 Task: Create a due date automation trigger when advanced on, on the wednesday of the week a card is due add fields without custom field "Resume" set to a number greater or equal to 1 and lower than 10 at 11:00 AM.
Action: Mouse moved to (1162, 93)
Screenshot: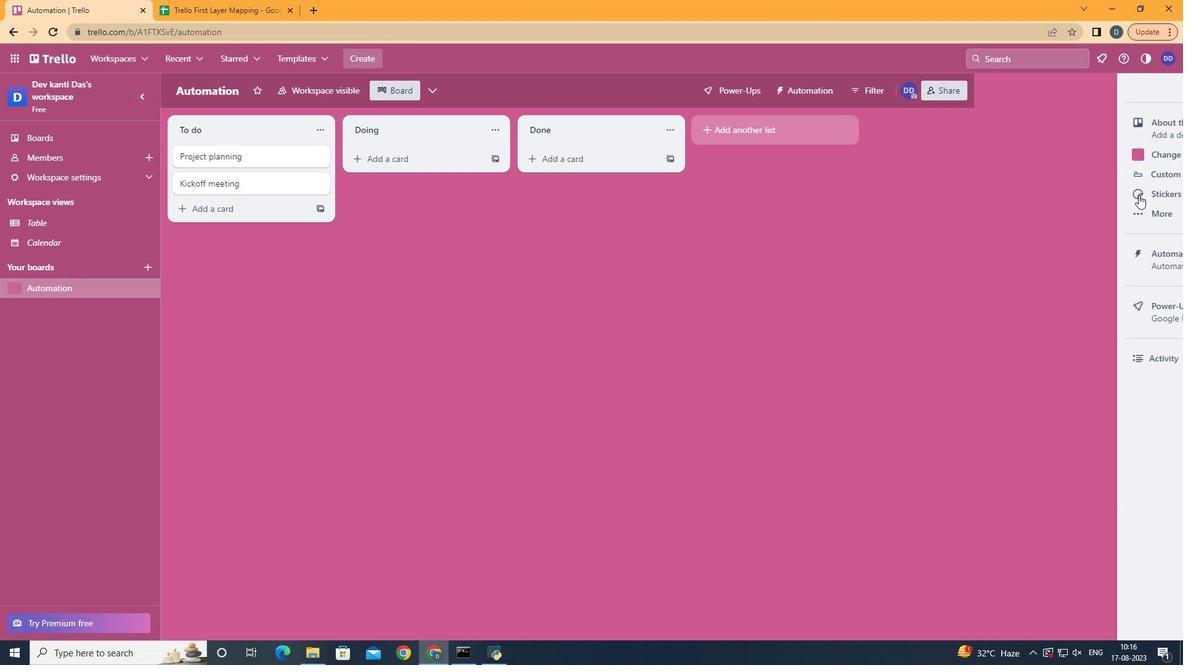 
Action: Mouse pressed left at (1162, 93)
Screenshot: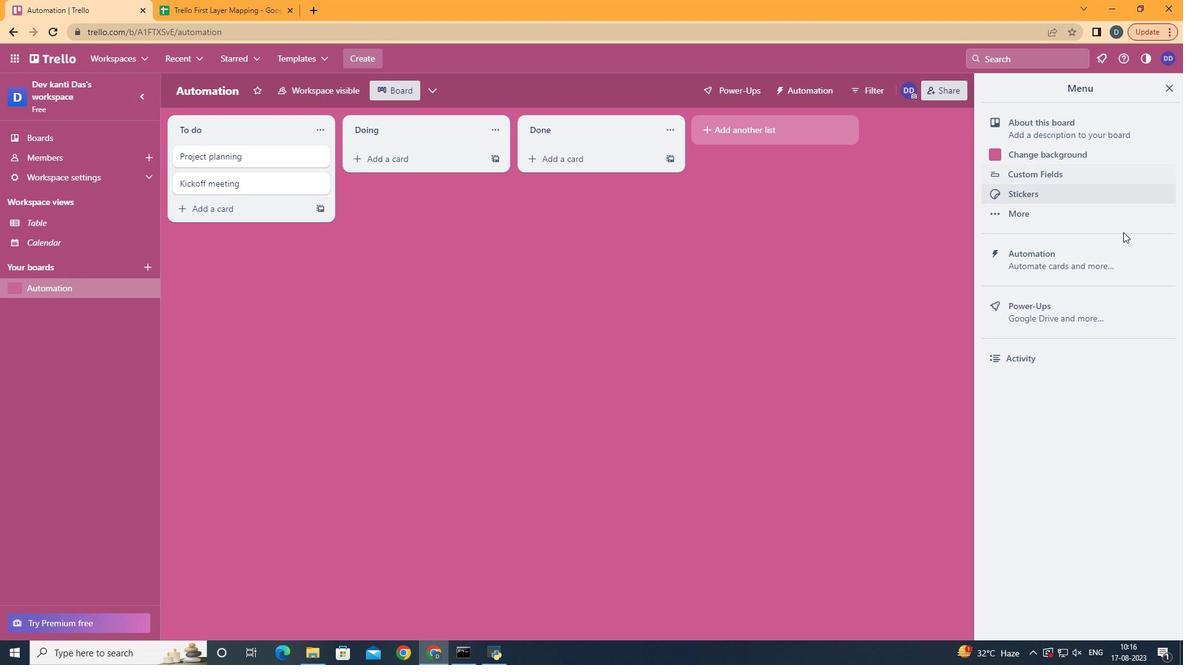 
Action: Mouse moved to (1100, 256)
Screenshot: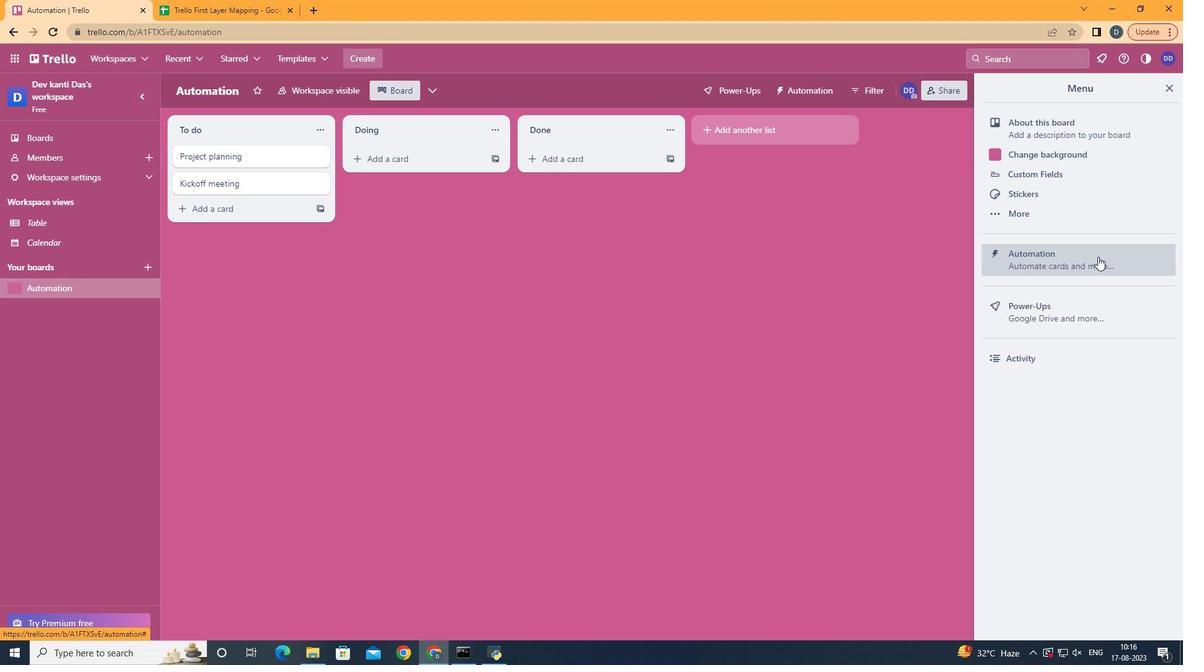 
Action: Mouse pressed left at (1100, 256)
Screenshot: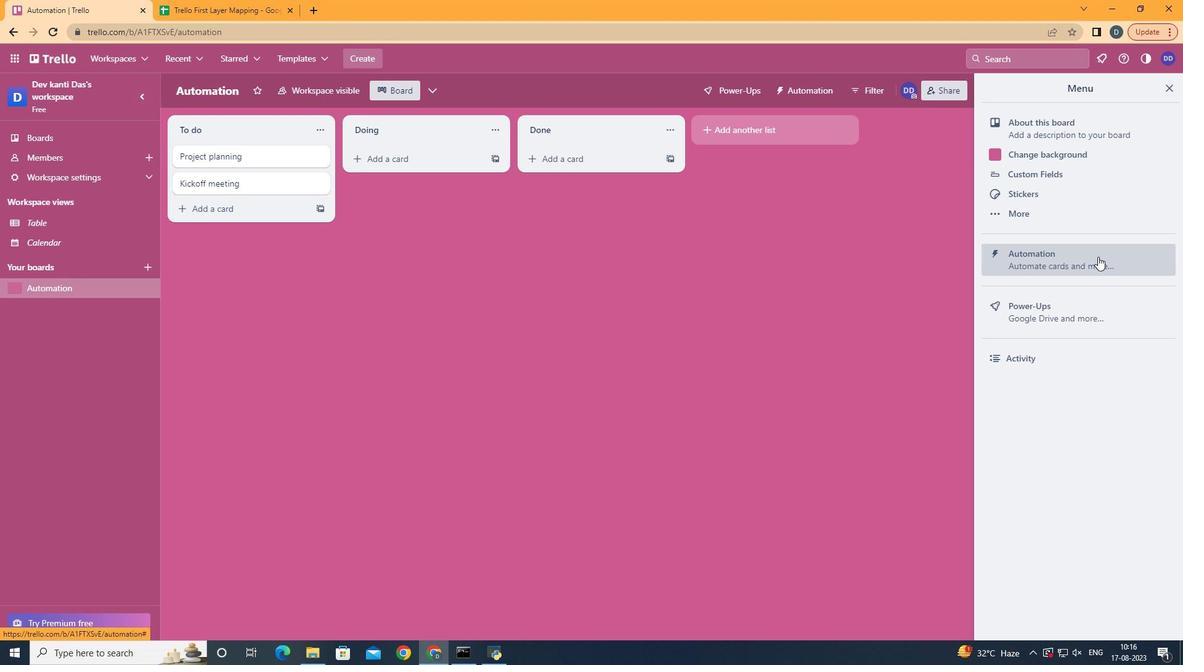 
Action: Mouse moved to (235, 253)
Screenshot: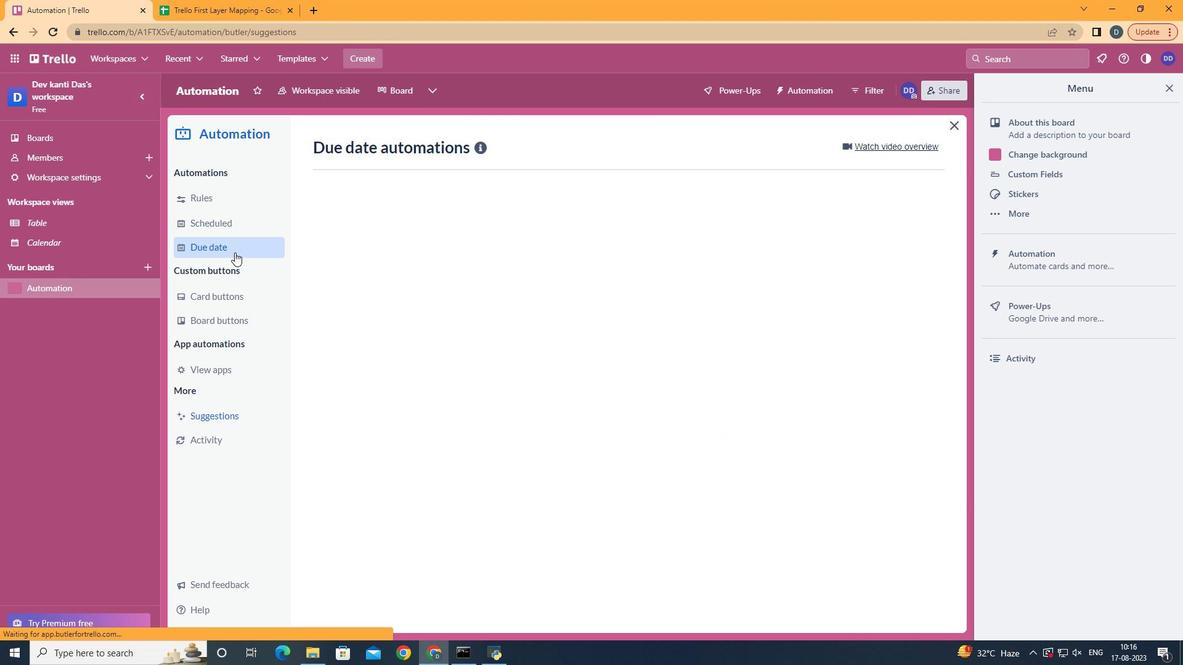 
Action: Mouse pressed left at (235, 253)
Screenshot: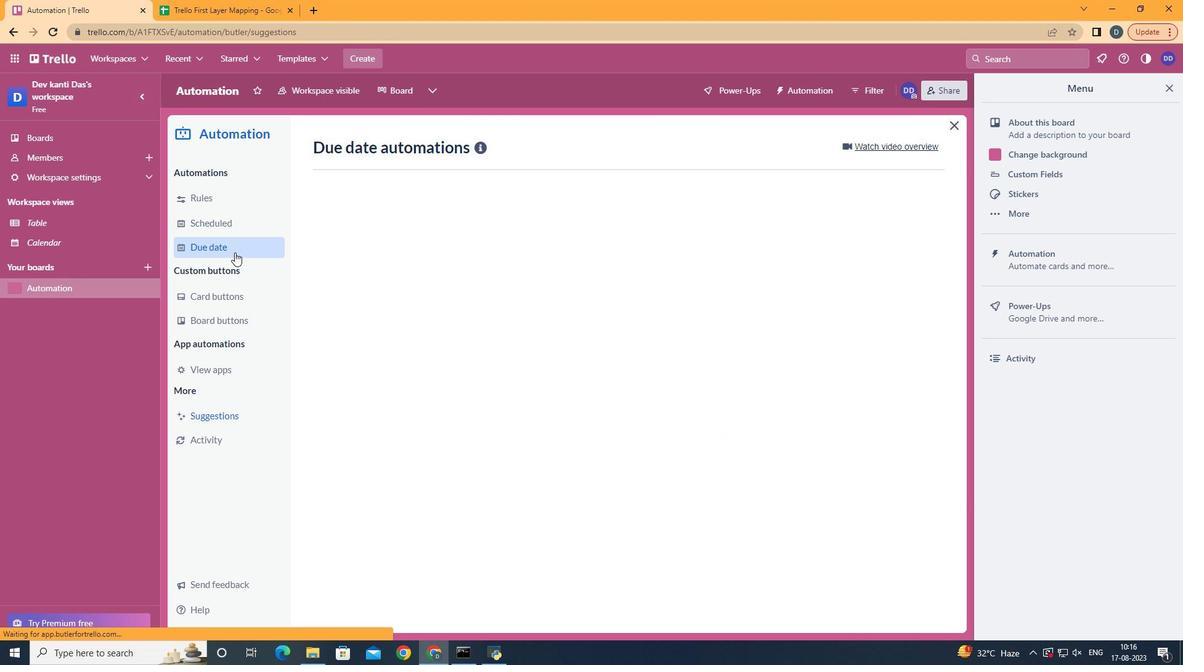 
Action: Mouse moved to (871, 145)
Screenshot: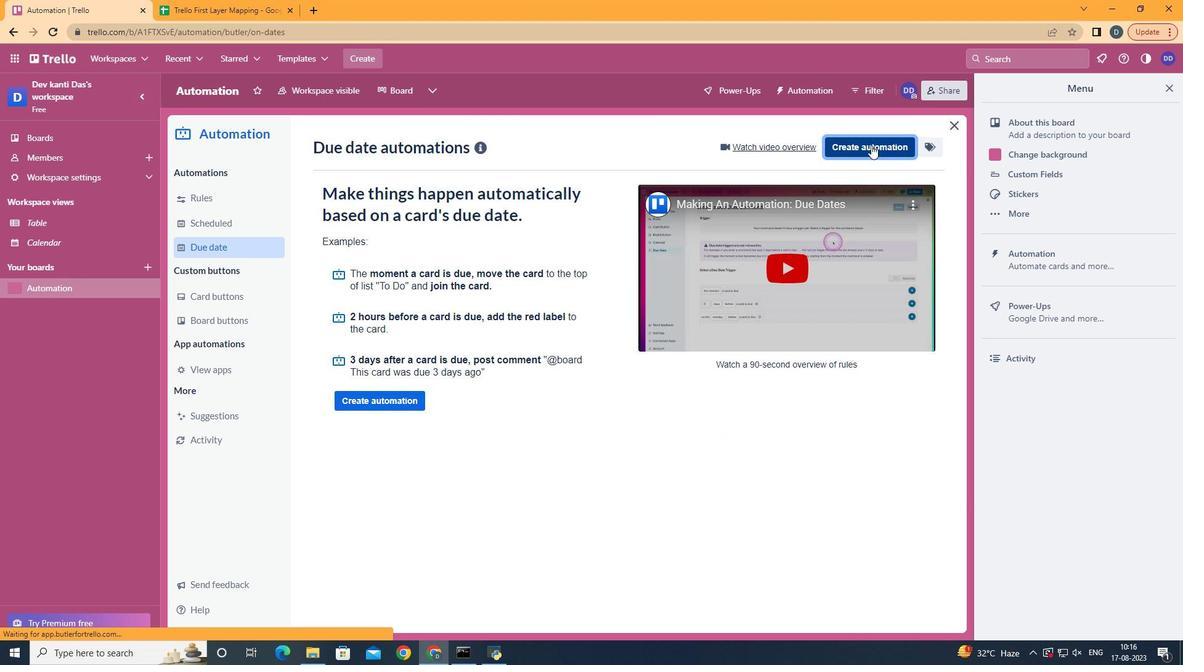
Action: Mouse pressed left at (871, 145)
Screenshot: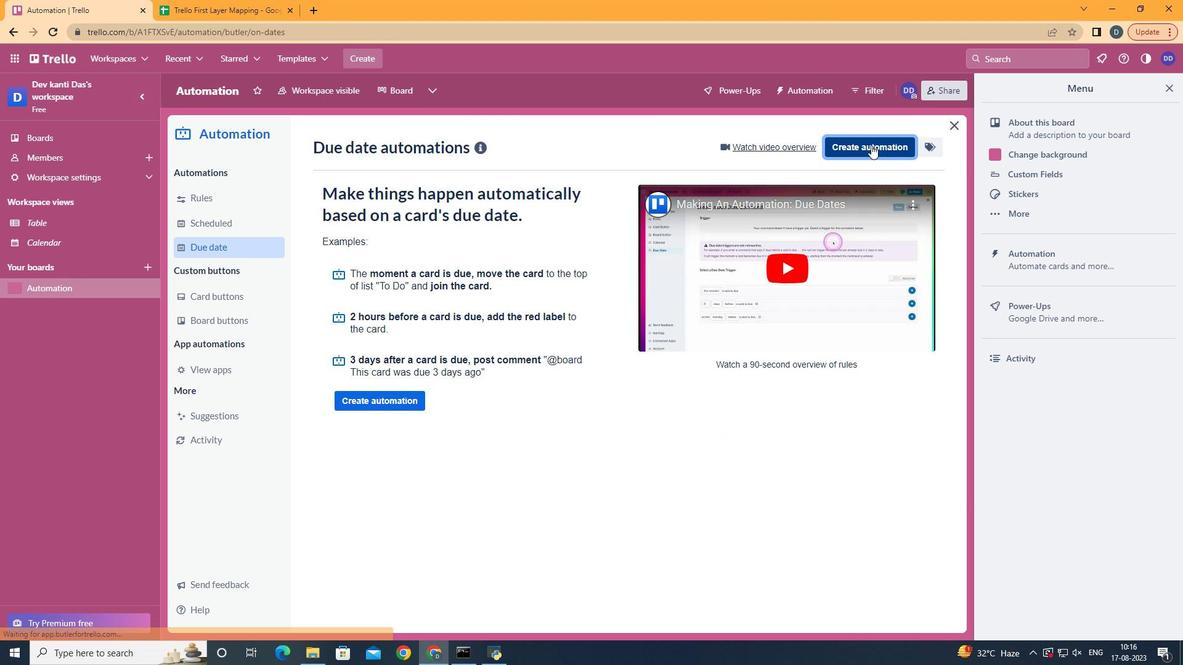 
Action: Mouse moved to (667, 266)
Screenshot: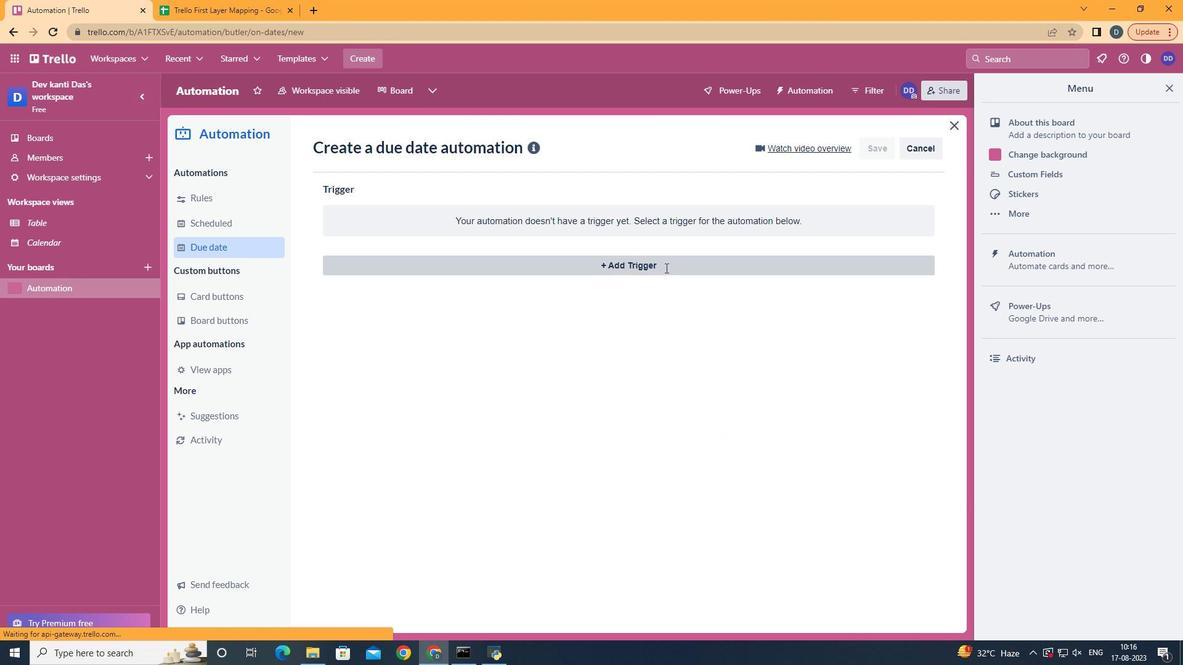 
Action: Mouse pressed left at (667, 266)
Screenshot: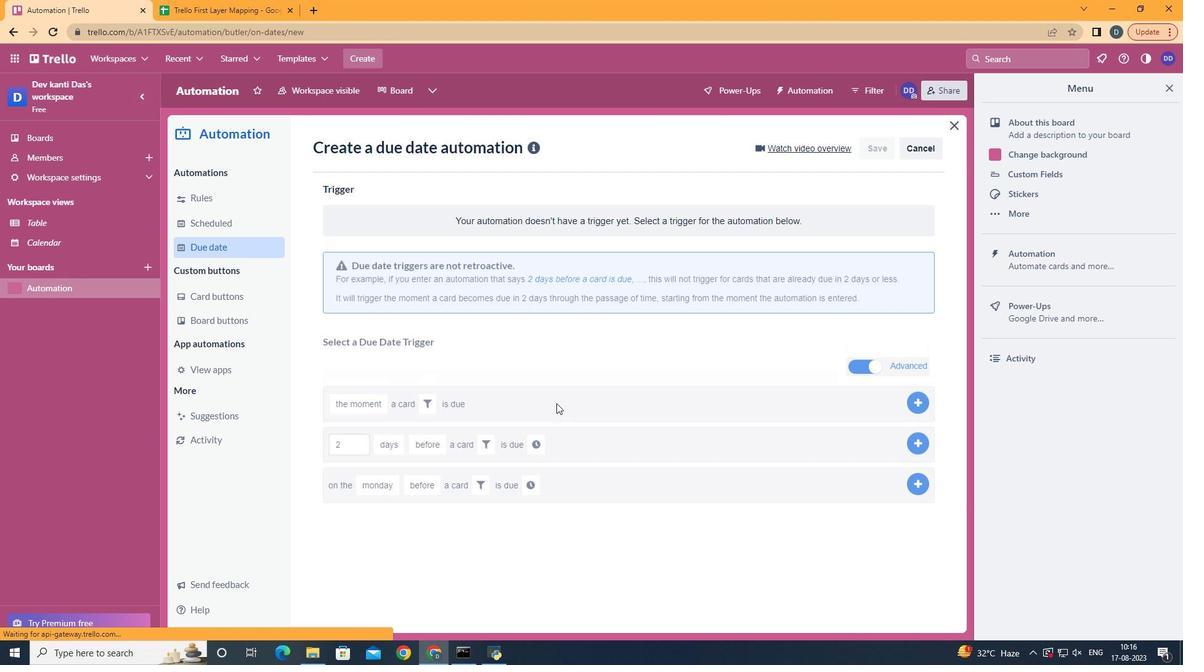 
Action: Mouse moved to (407, 368)
Screenshot: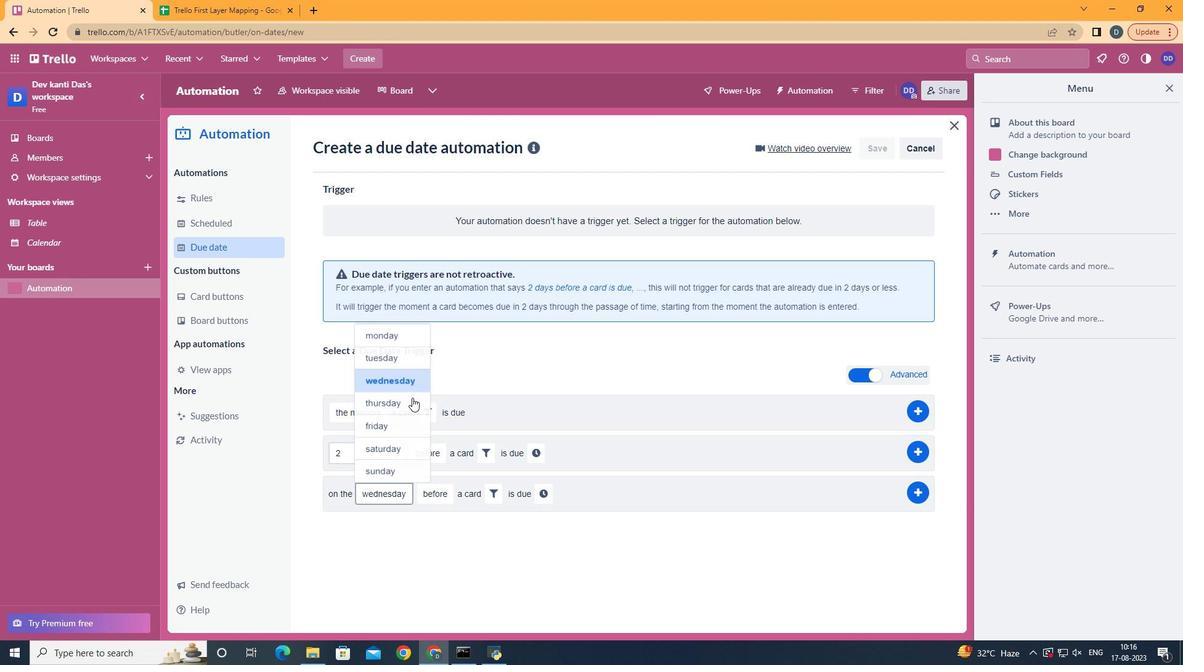 
Action: Mouse pressed left at (407, 368)
Screenshot: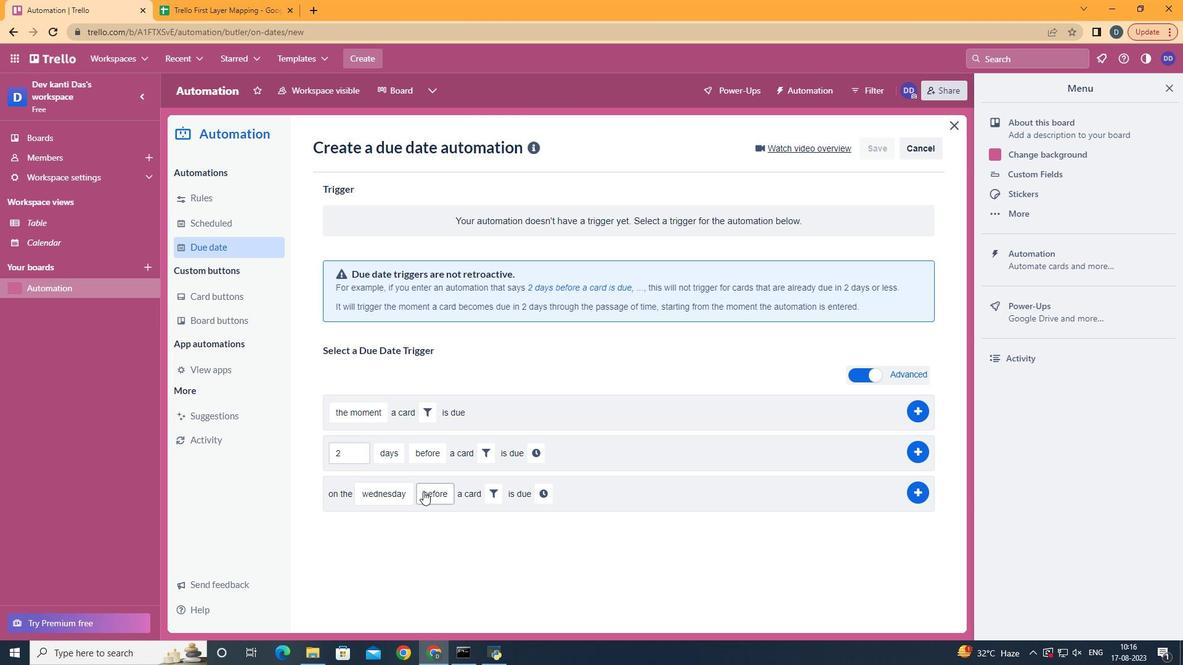 
Action: Mouse moved to (442, 565)
Screenshot: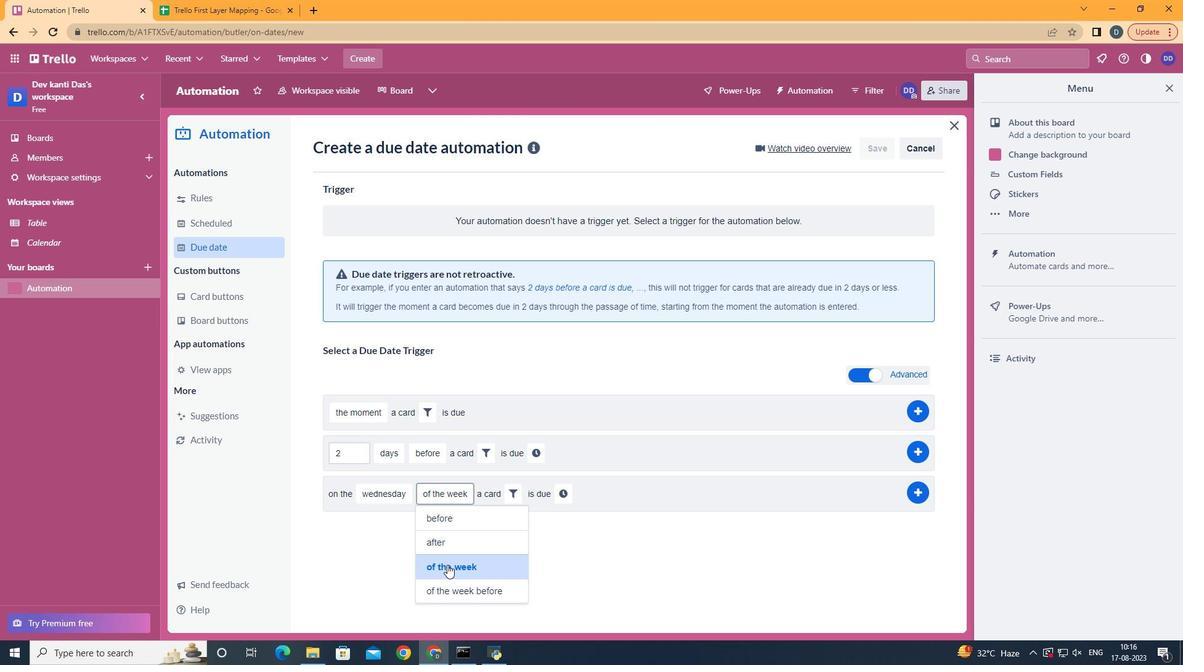 
Action: Mouse pressed left at (442, 565)
Screenshot: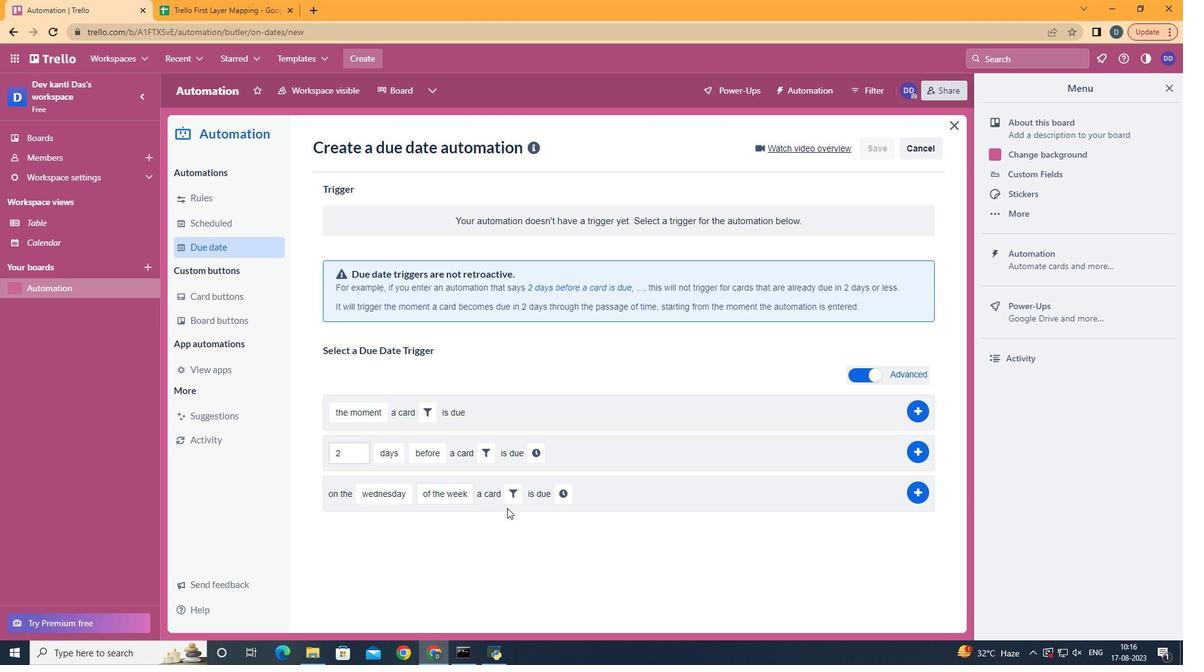 
Action: Mouse moved to (513, 496)
Screenshot: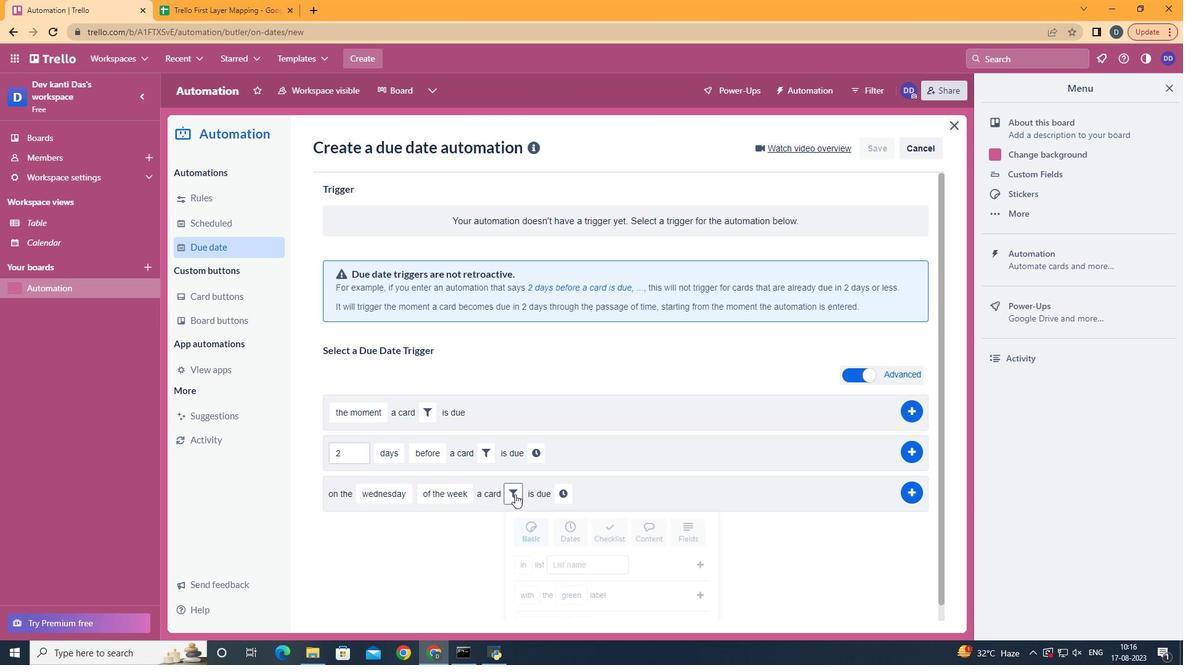 
Action: Mouse pressed left at (513, 496)
Screenshot: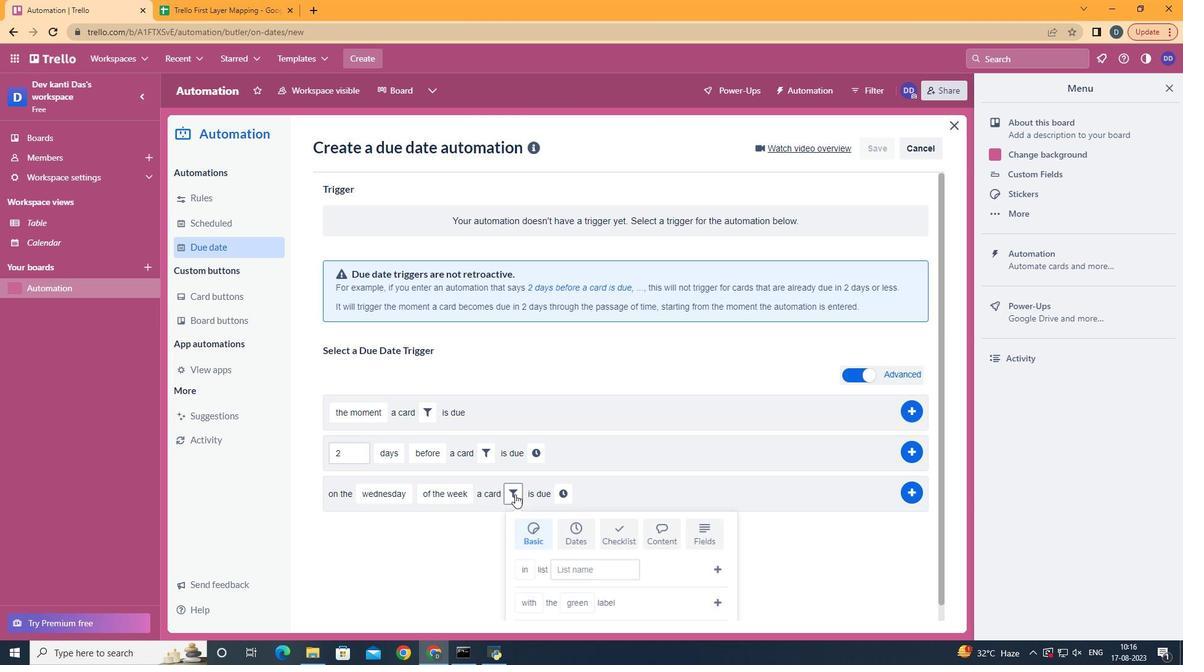 
Action: Mouse moved to (716, 529)
Screenshot: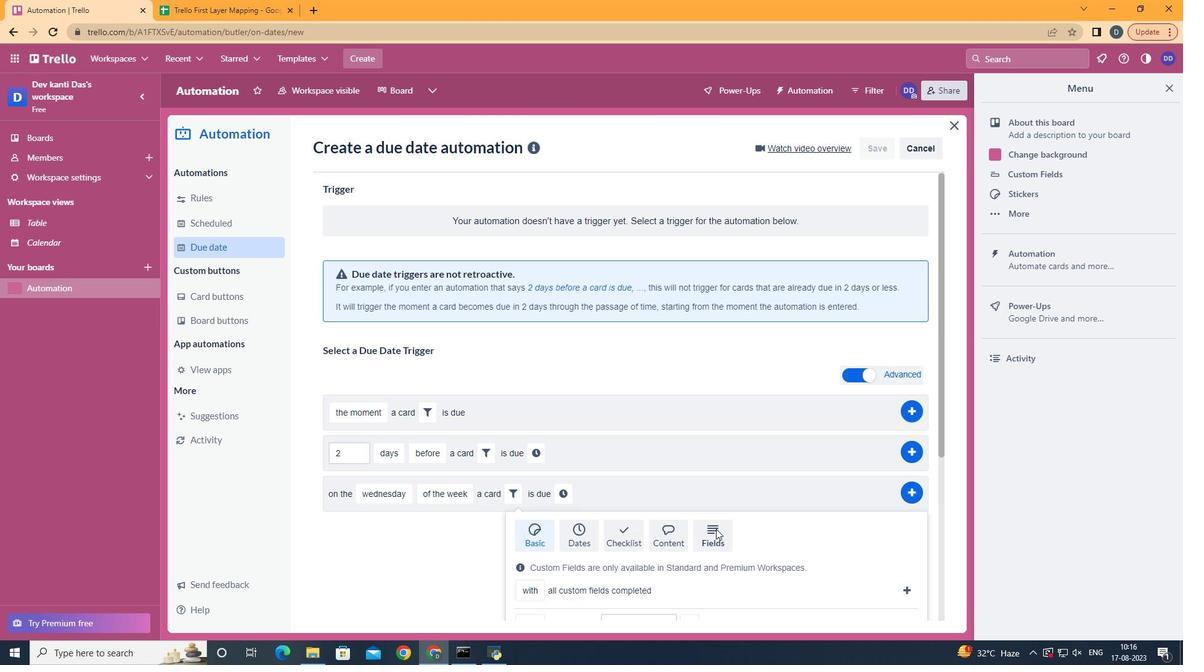 
Action: Mouse pressed left at (716, 529)
Screenshot: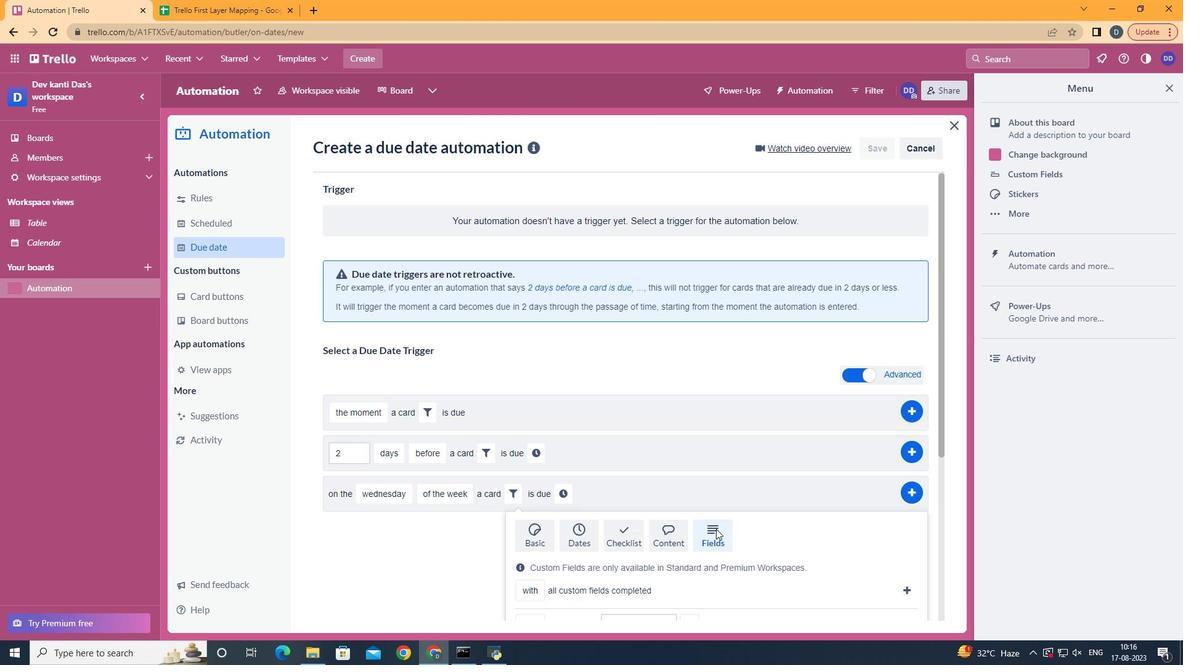 
Action: Mouse moved to (716, 529)
Screenshot: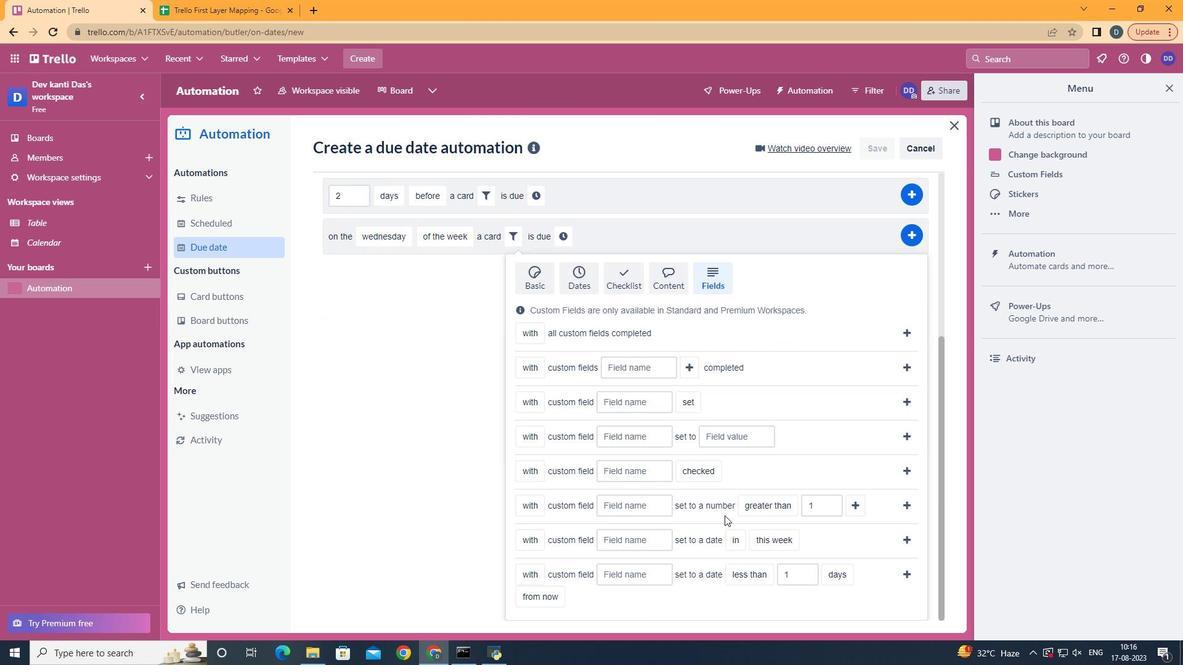 
Action: Mouse scrolled (716, 528) with delta (0, 0)
Screenshot: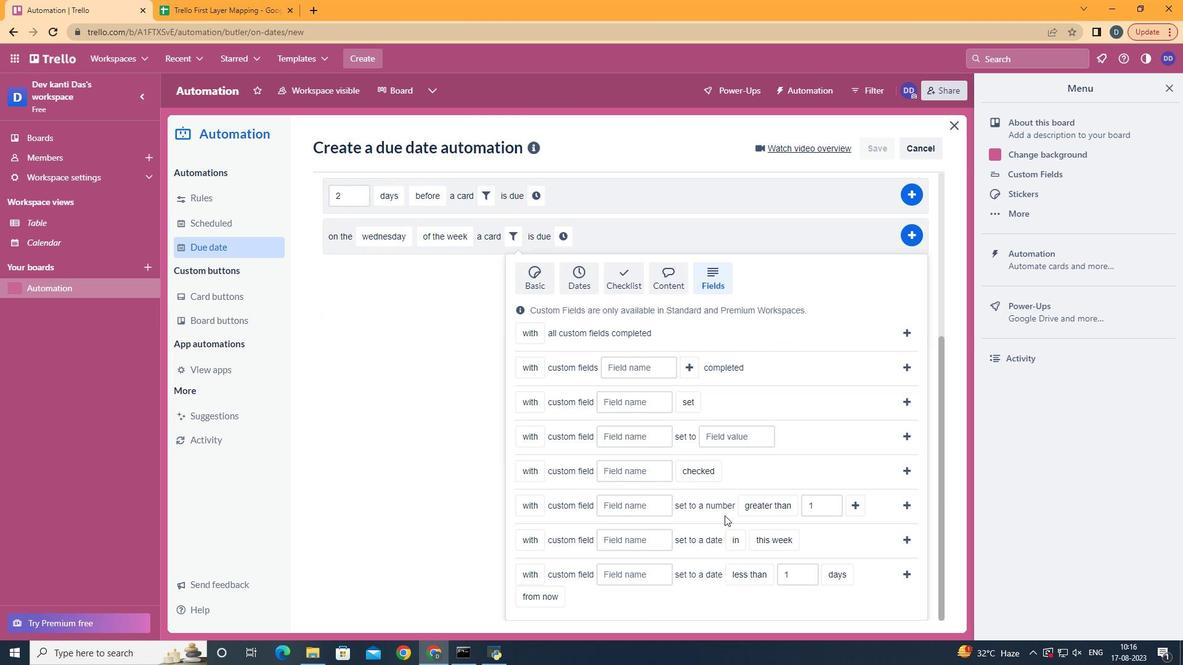 
Action: Mouse scrolled (716, 528) with delta (0, 0)
Screenshot: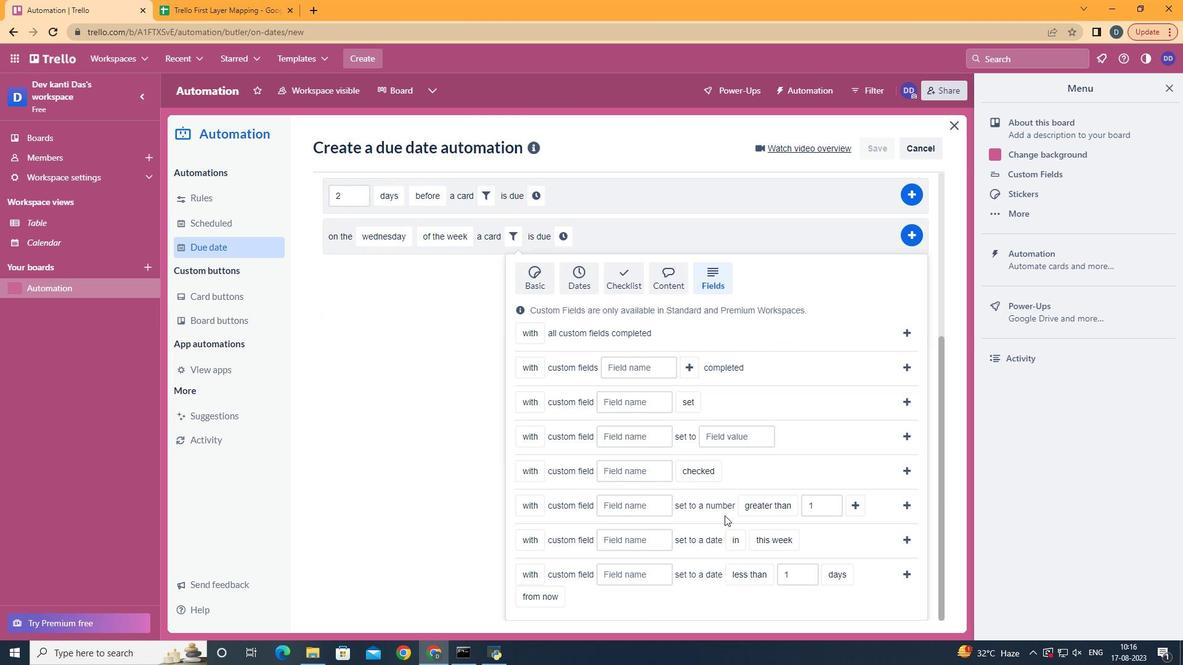 
Action: Mouse scrolled (716, 528) with delta (0, 0)
Screenshot: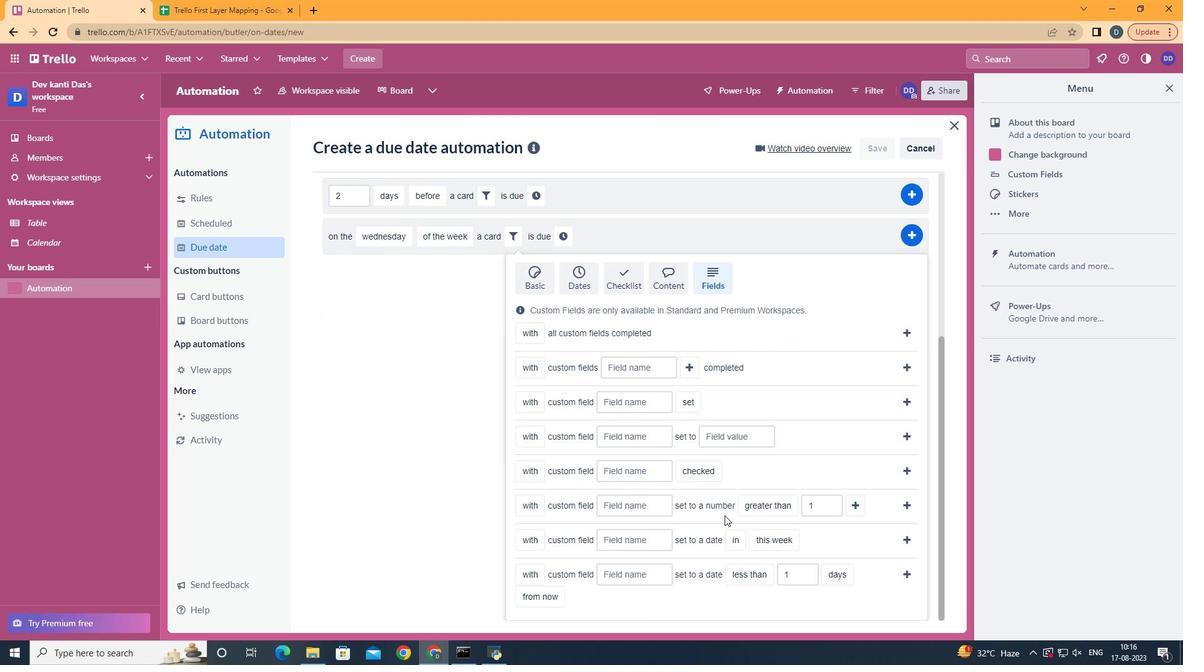 
Action: Mouse scrolled (716, 528) with delta (0, -1)
Screenshot: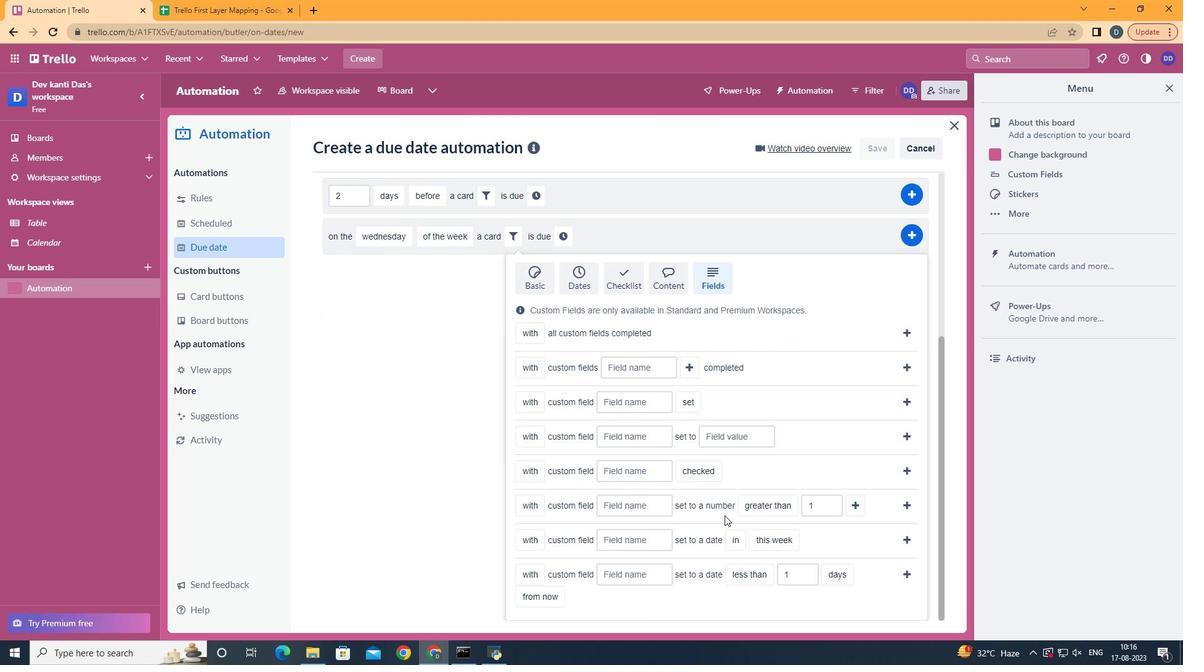 
Action: Mouse scrolled (716, 528) with delta (0, 0)
Screenshot: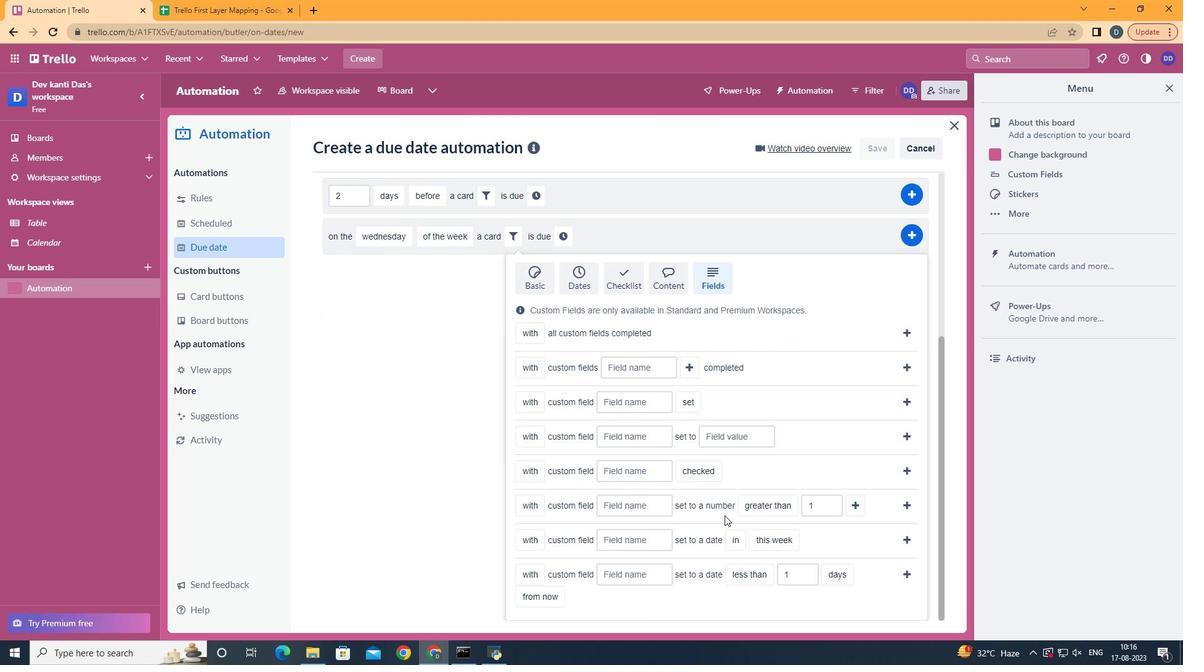 
Action: Mouse moved to (544, 550)
Screenshot: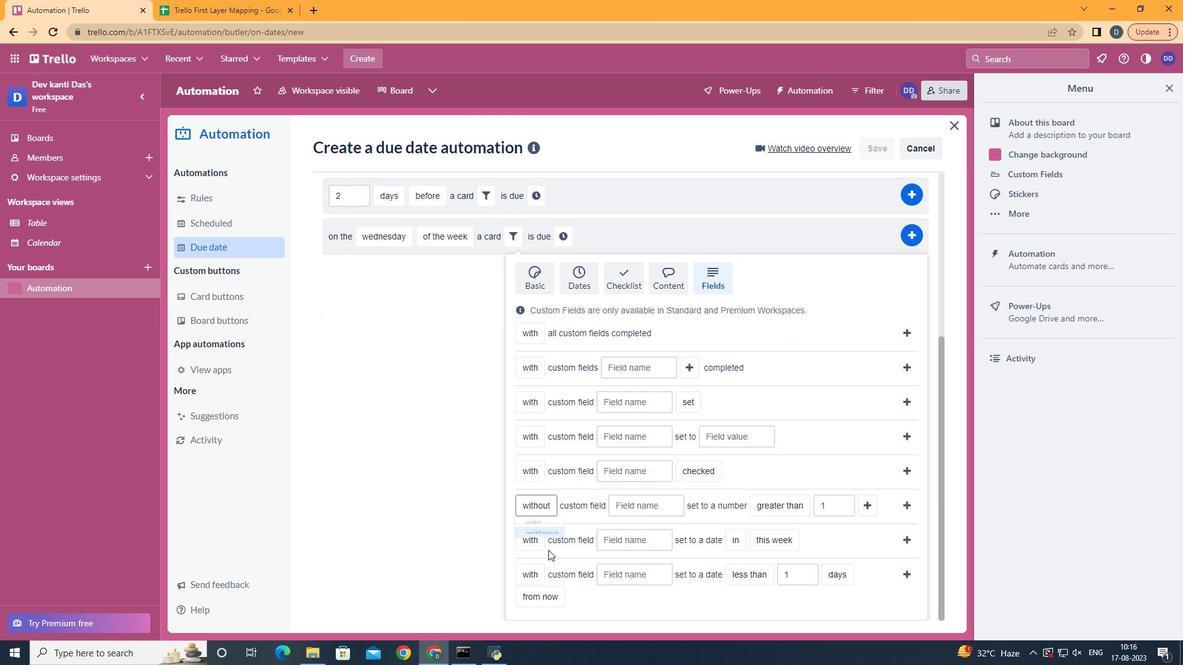 
Action: Mouse pressed left at (544, 550)
Screenshot: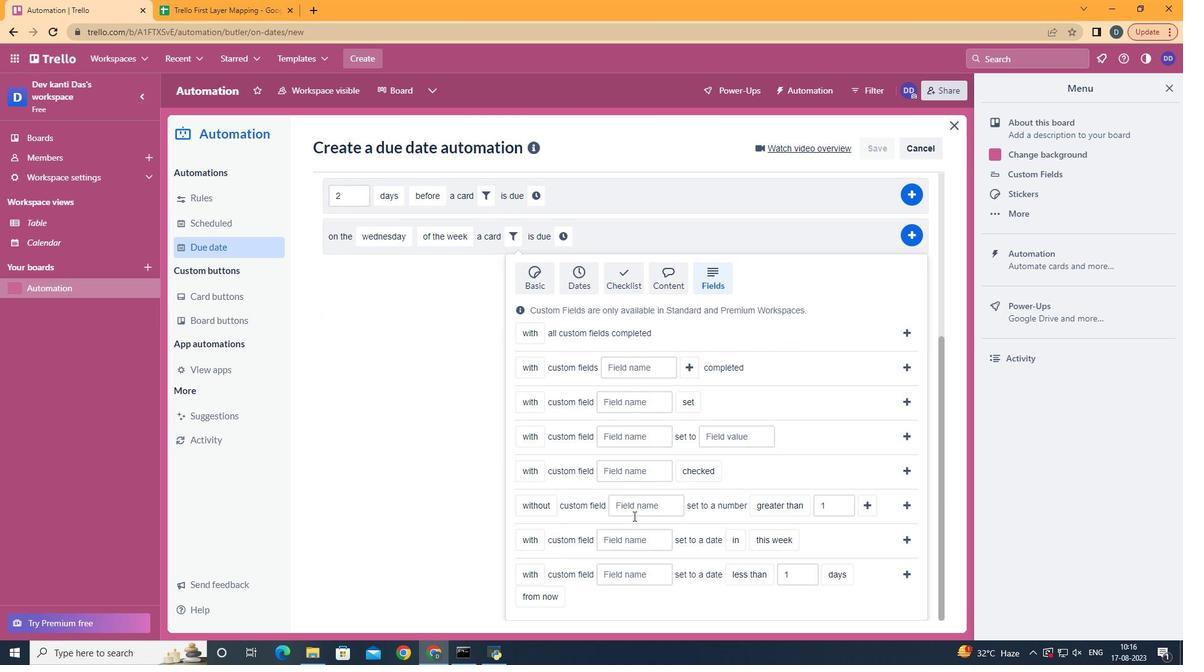 
Action: Mouse moved to (633, 516)
Screenshot: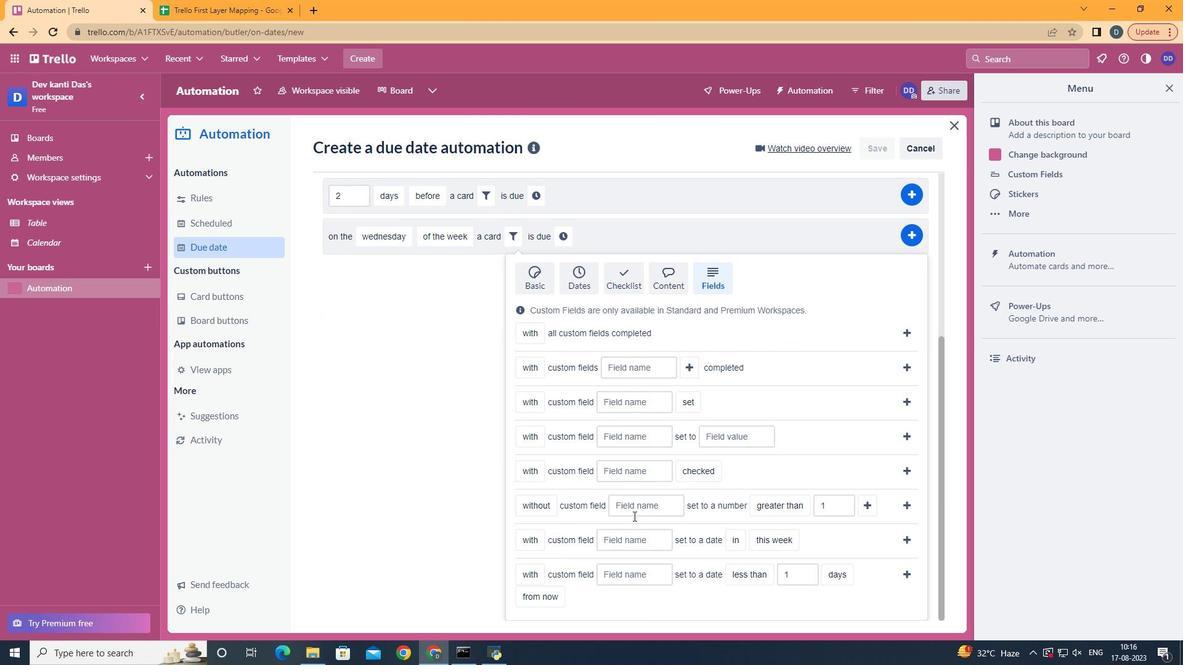 
Action: Mouse pressed left at (633, 516)
Screenshot: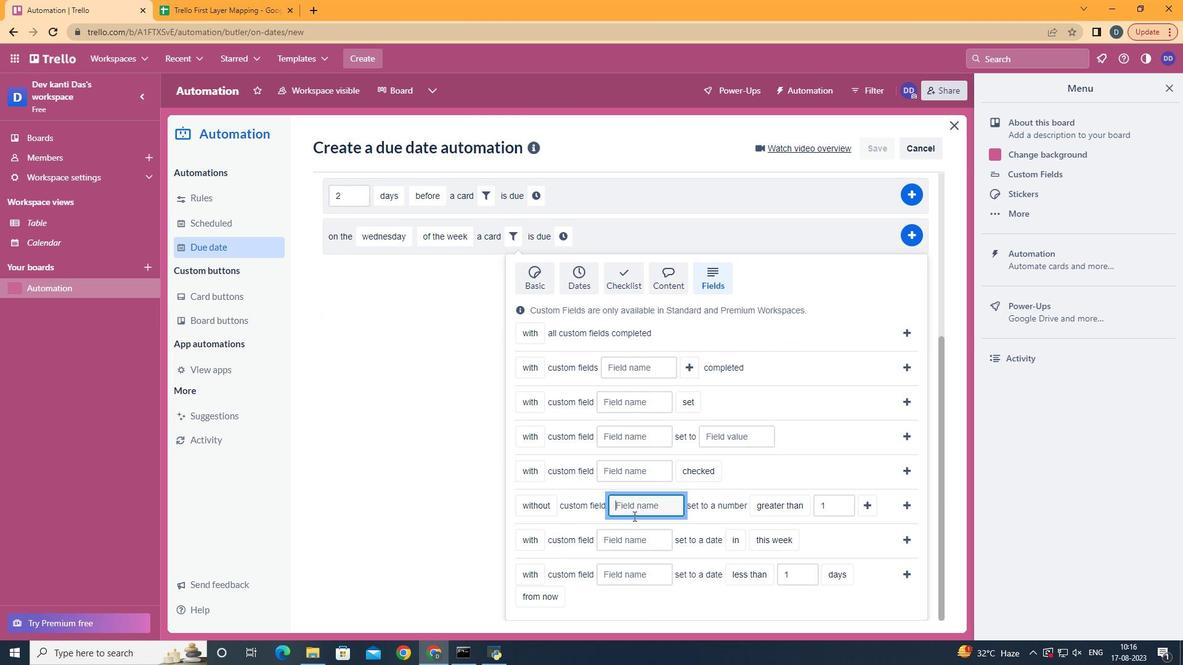 
Action: Key pressed <Key.shift>Resume
Screenshot: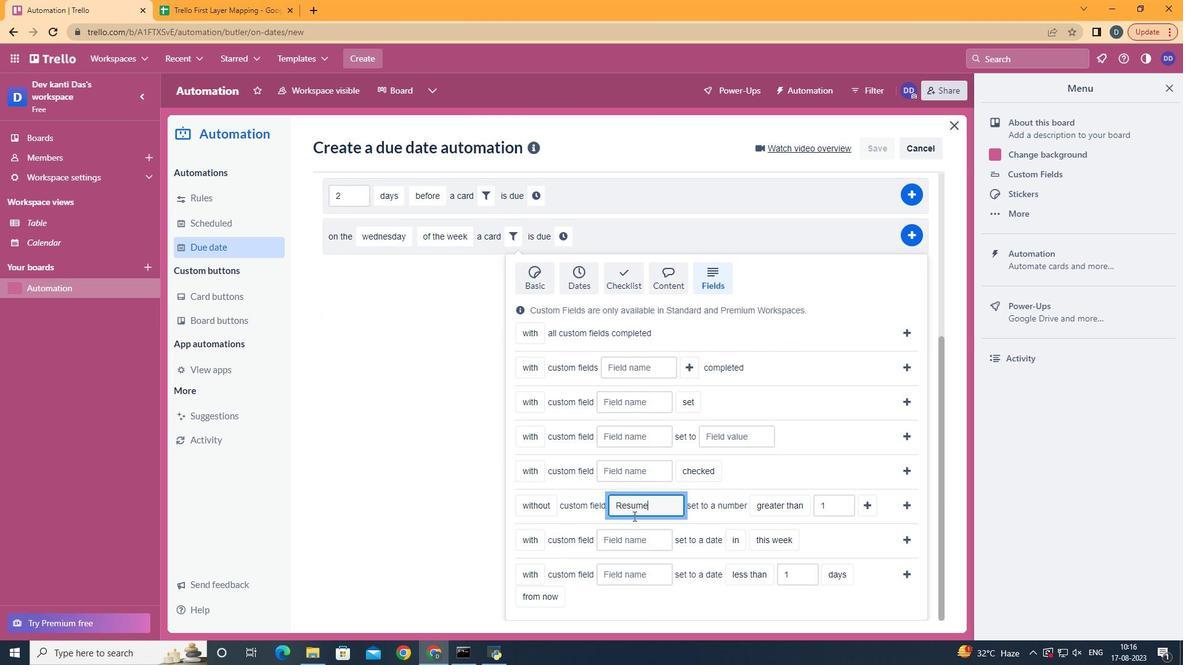 
Action: Mouse moved to (798, 552)
Screenshot: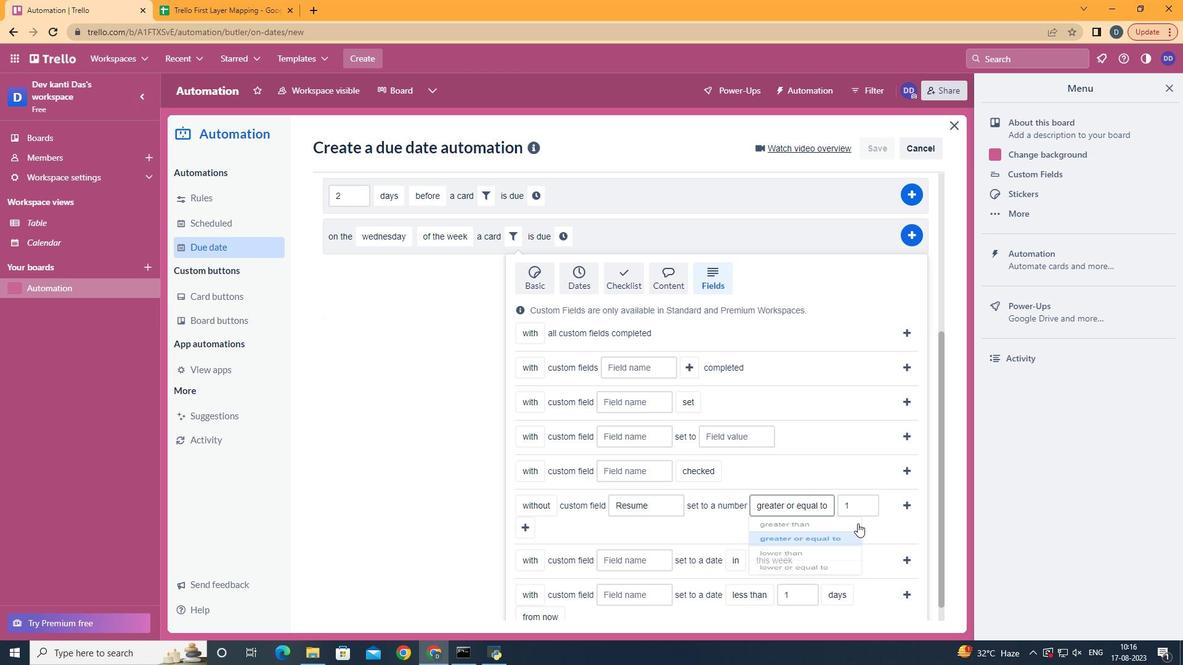 
Action: Mouse pressed left at (798, 552)
Screenshot: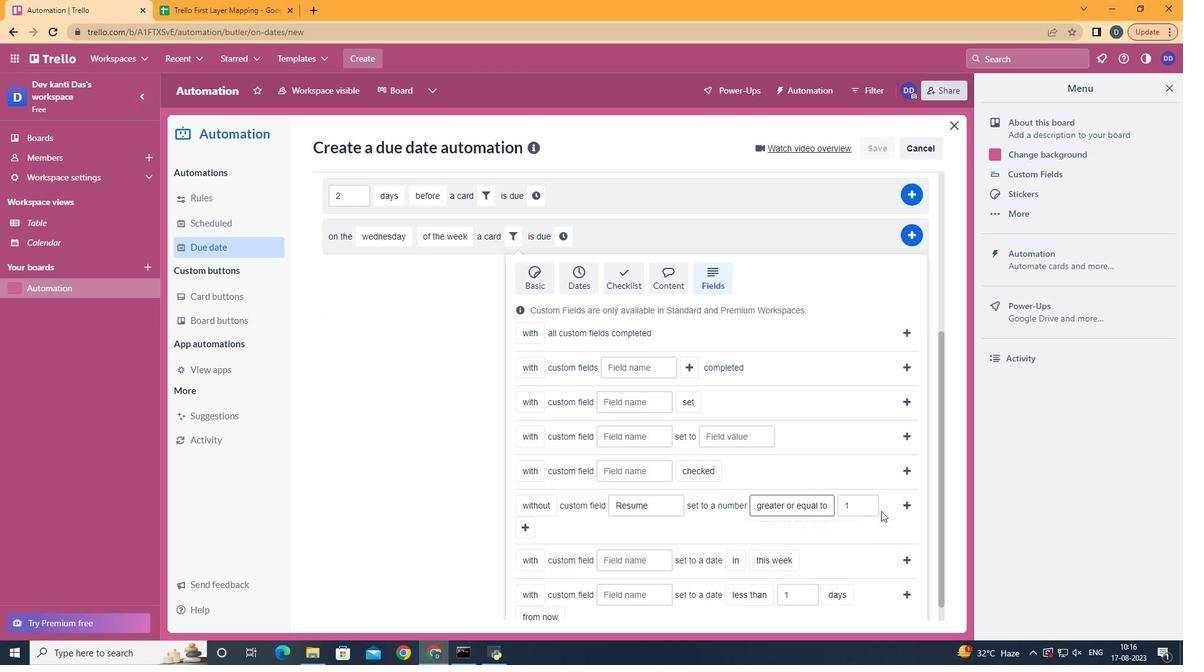 
Action: Mouse moved to (537, 527)
Screenshot: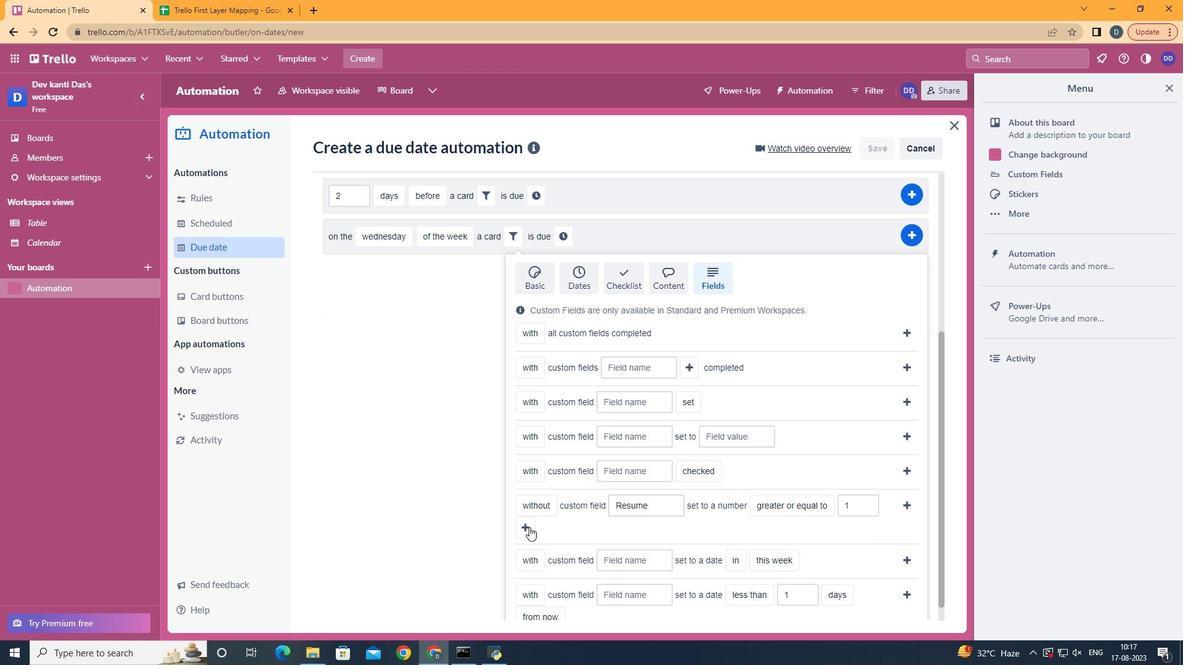 
Action: Mouse pressed left at (537, 527)
Screenshot: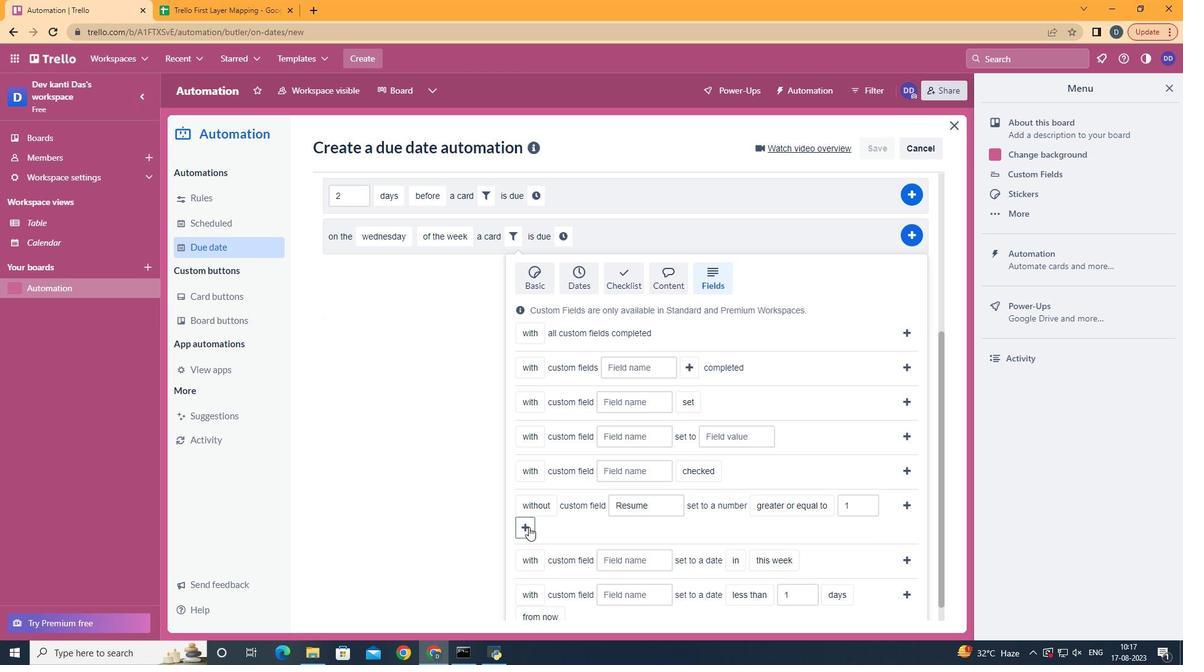 
Action: Mouse moved to (528, 527)
Screenshot: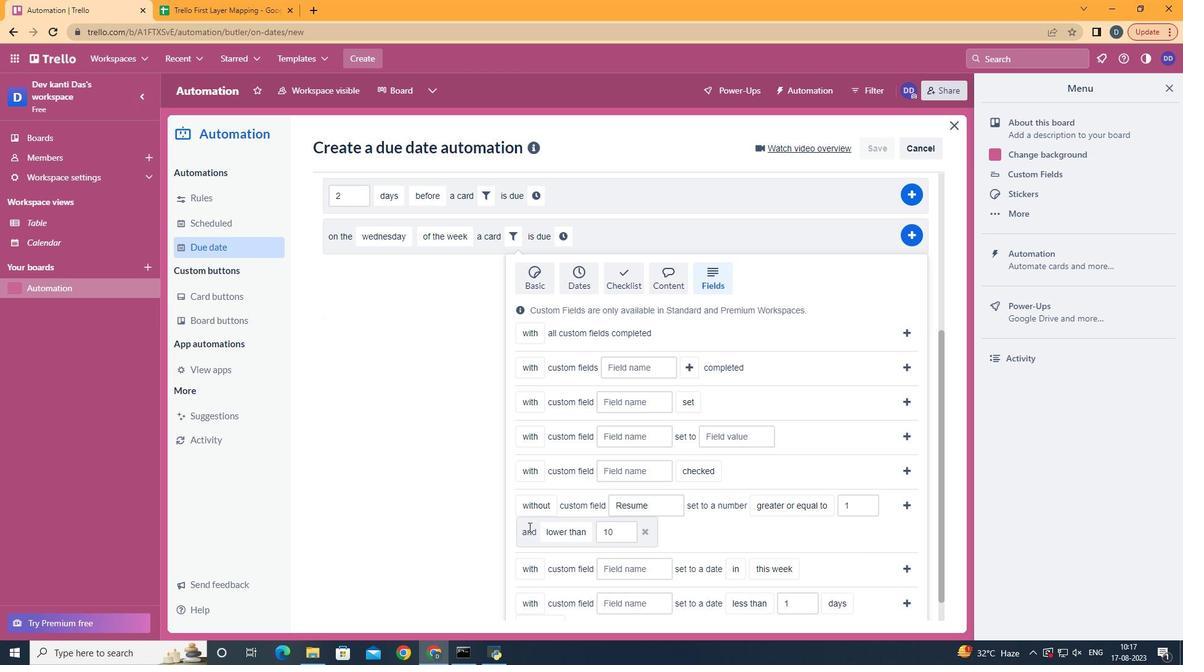 
Action: Mouse pressed left at (528, 527)
Screenshot: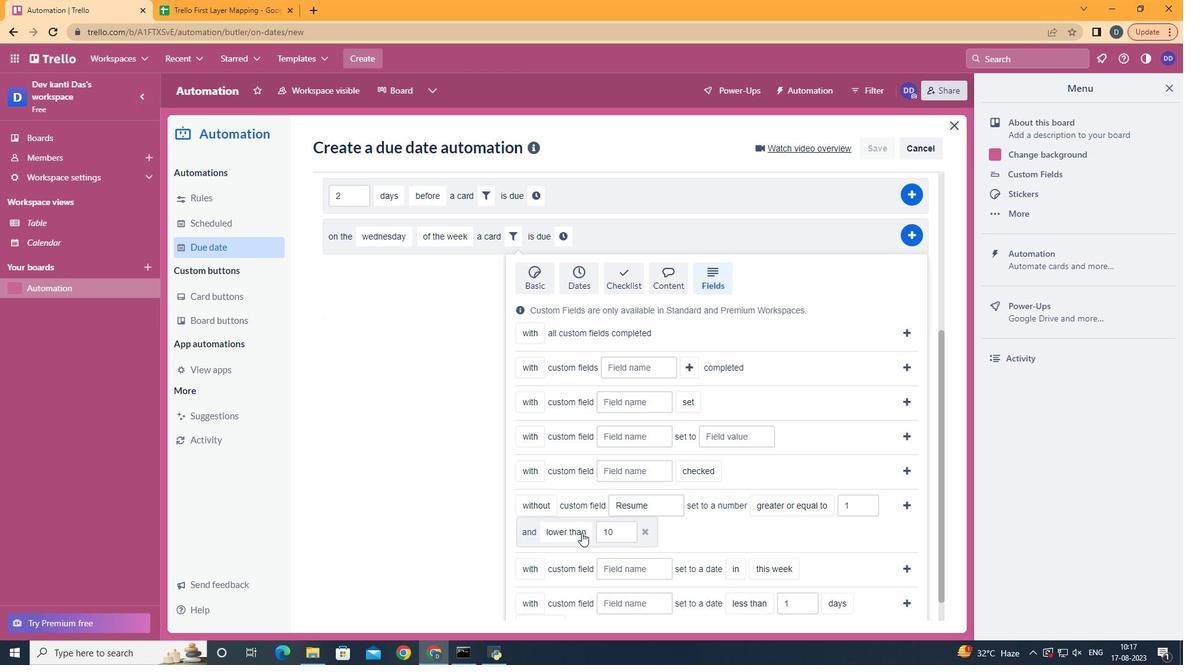 
Action: Mouse moved to (905, 506)
Screenshot: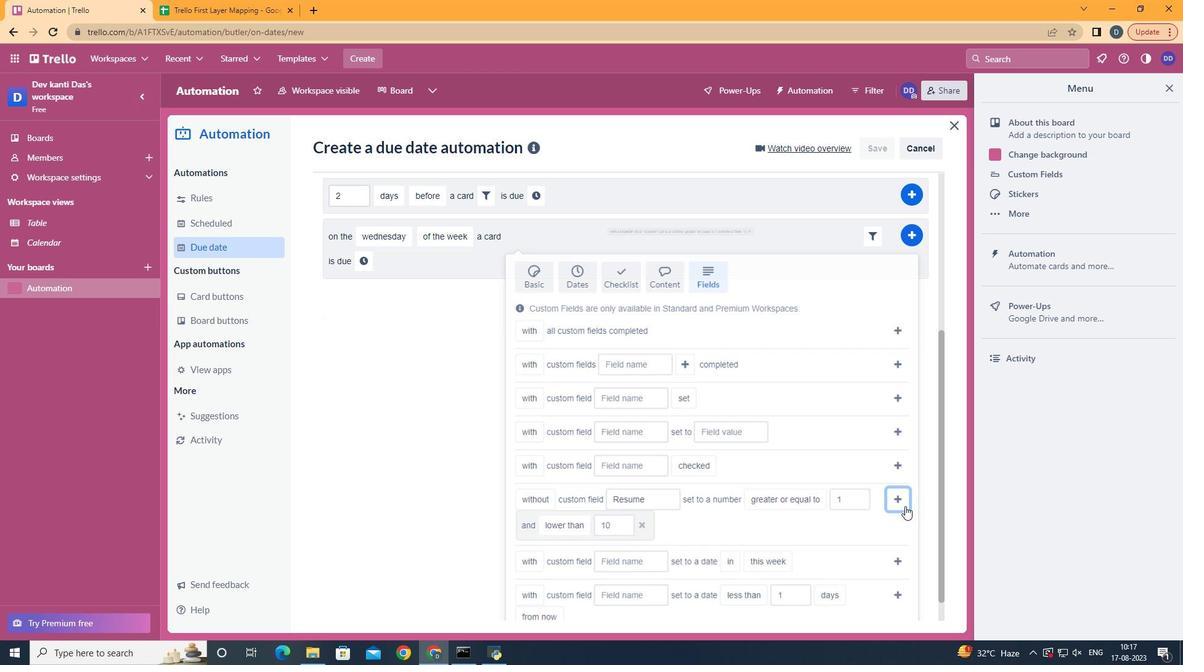 
Action: Mouse pressed left at (905, 506)
Screenshot: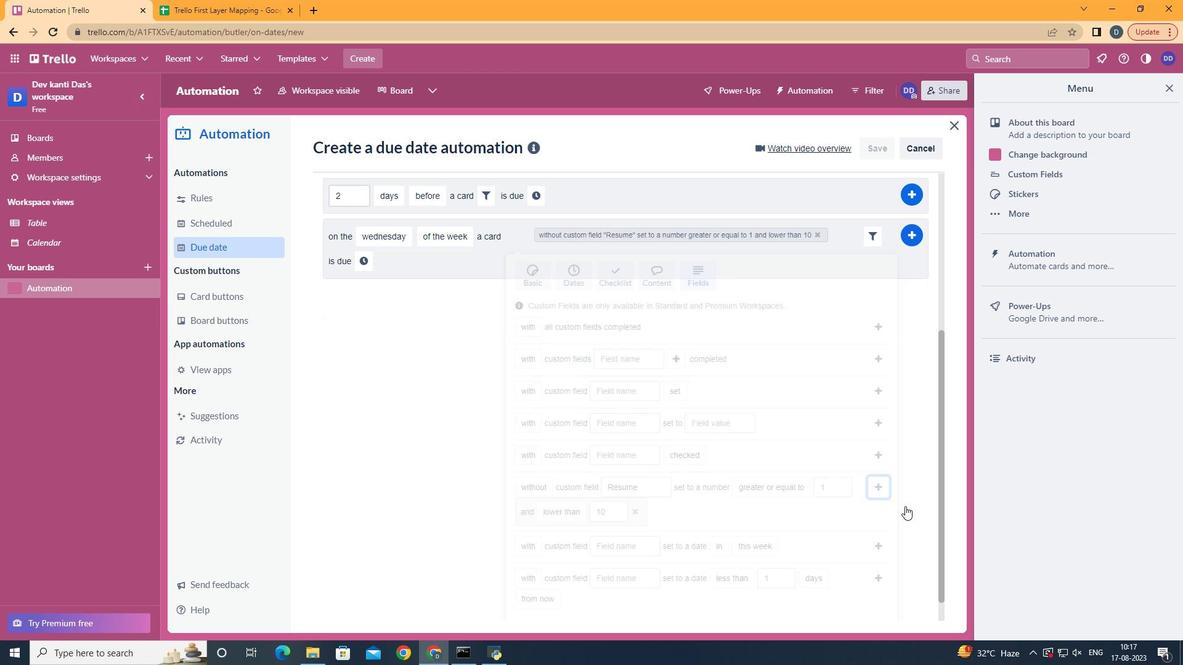 
Action: Mouse moved to (359, 511)
Screenshot: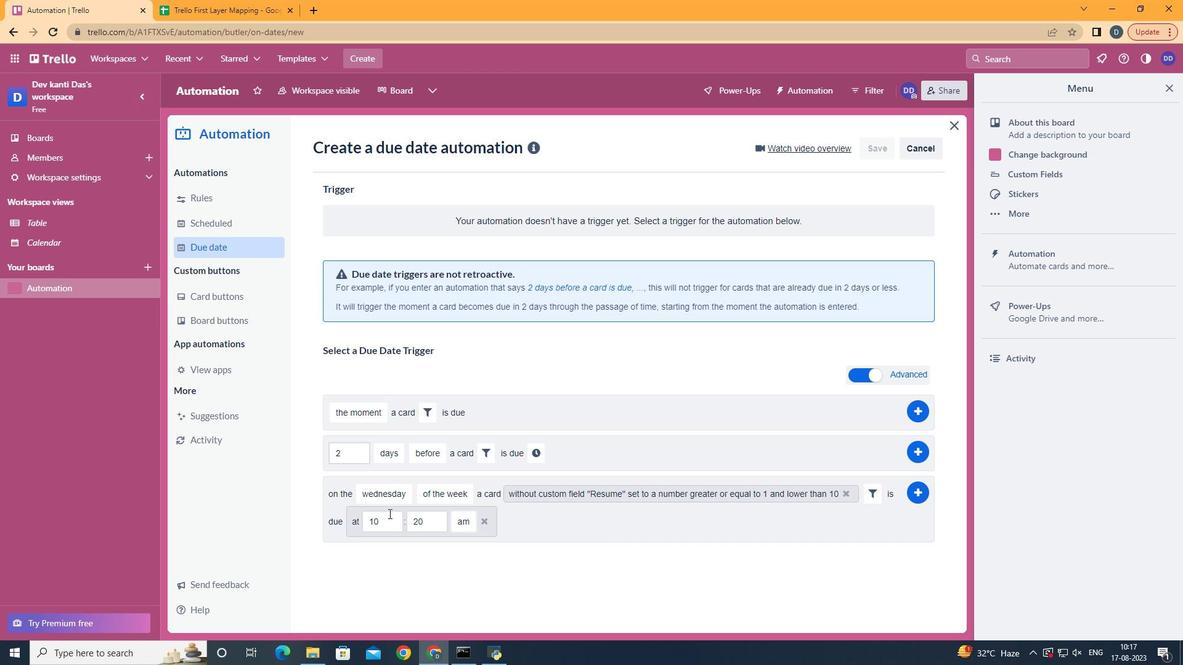 
Action: Mouse pressed left at (359, 511)
Screenshot: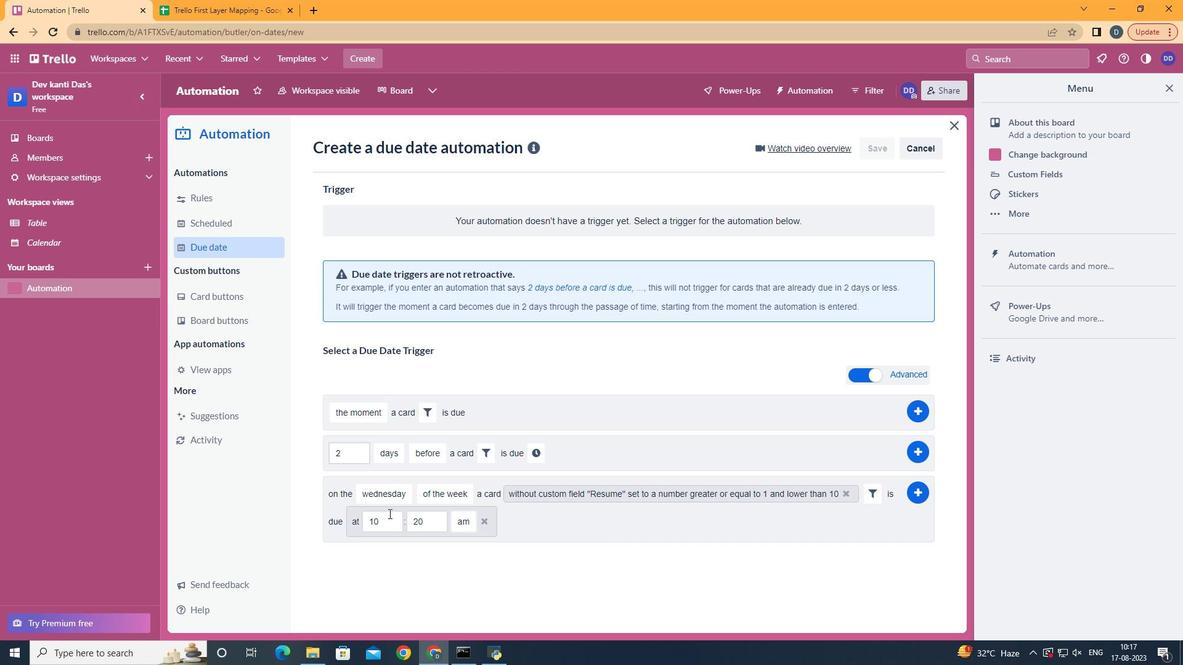 
Action: Mouse moved to (388, 515)
Screenshot: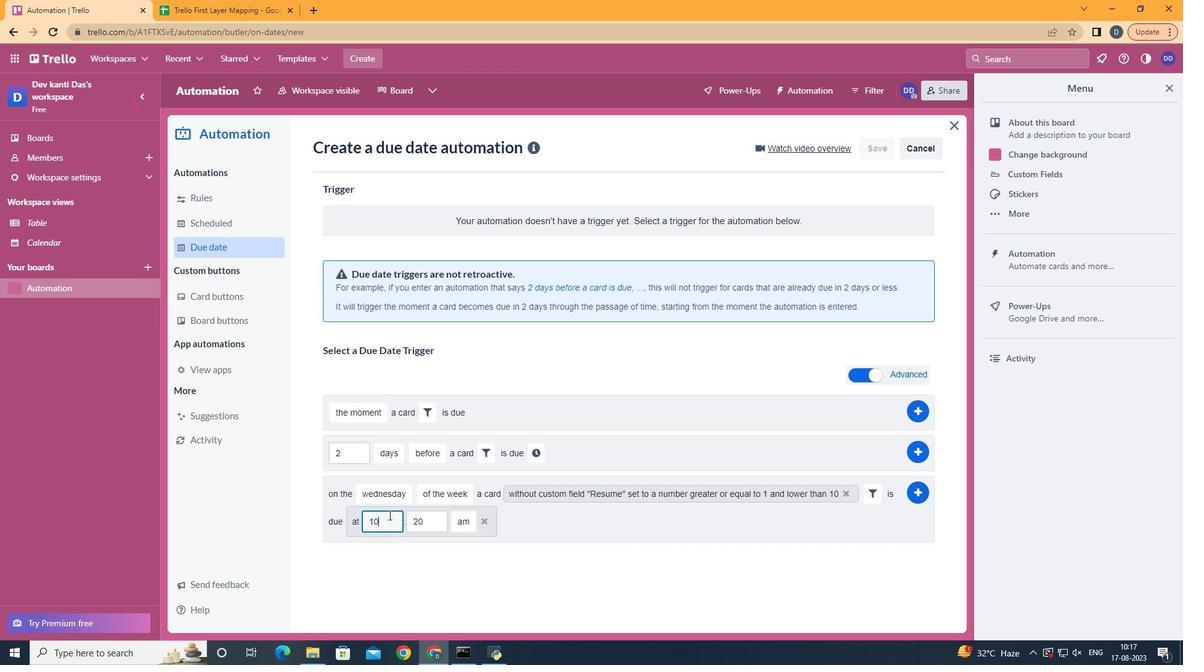 
Action: Mouse pressed left at (388, 515)
Screenshot: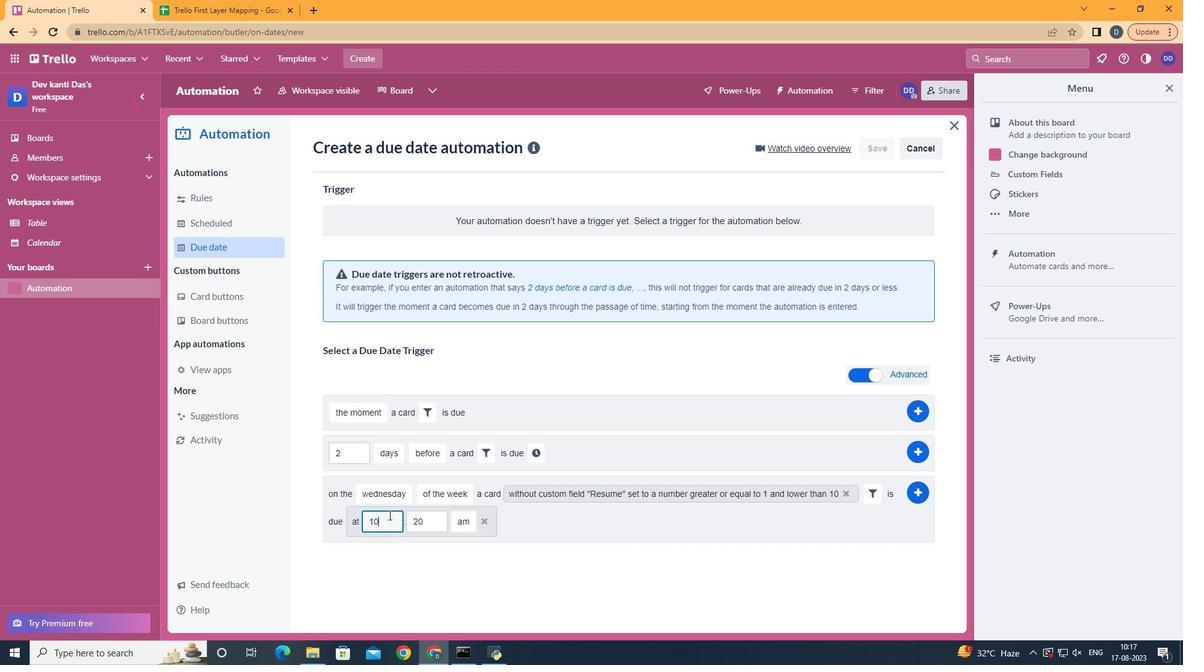
Action: Key pressed <Key.backspace>1
Screenshot: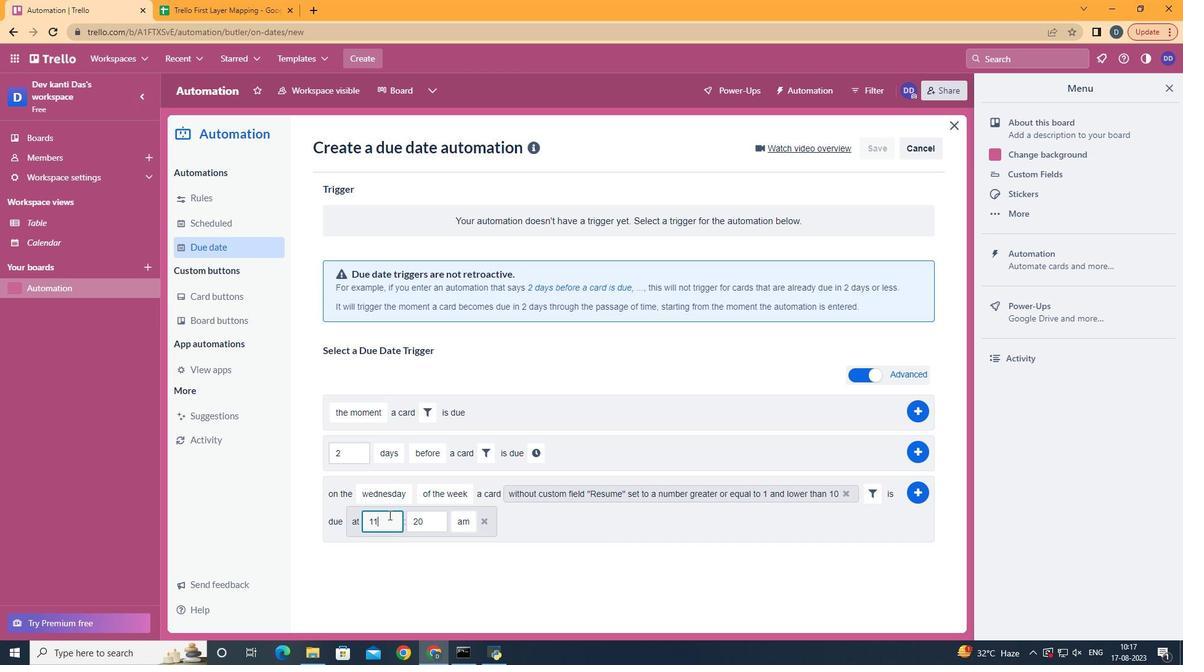 
Action: Mouse moved to (425, 518)
Screenshot: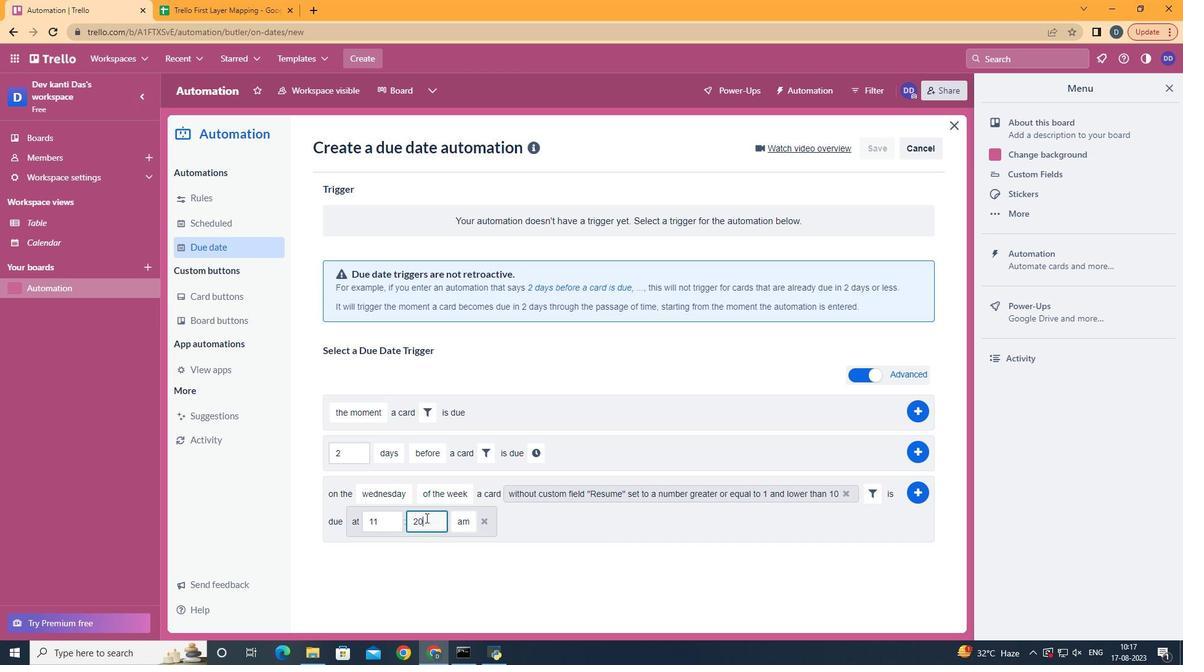 
Action: Mouse pressed left at (425, 518)
Screenshot: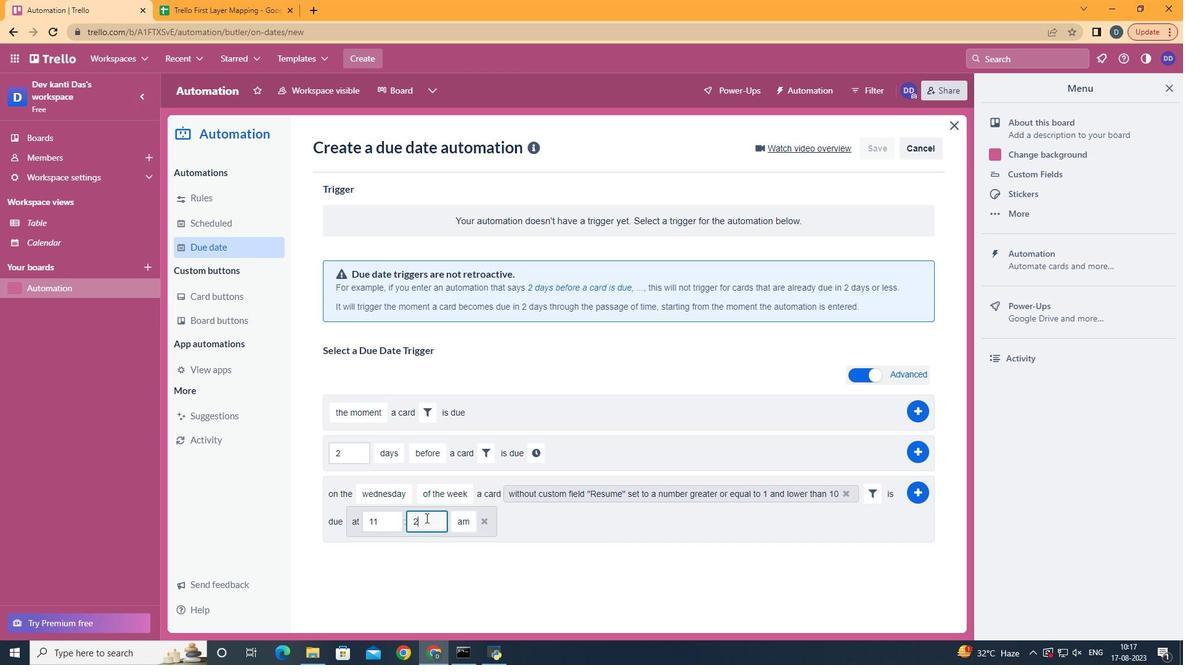 
Action: Key pressed <Key.backspace><Key.backspace>00
Screenshot: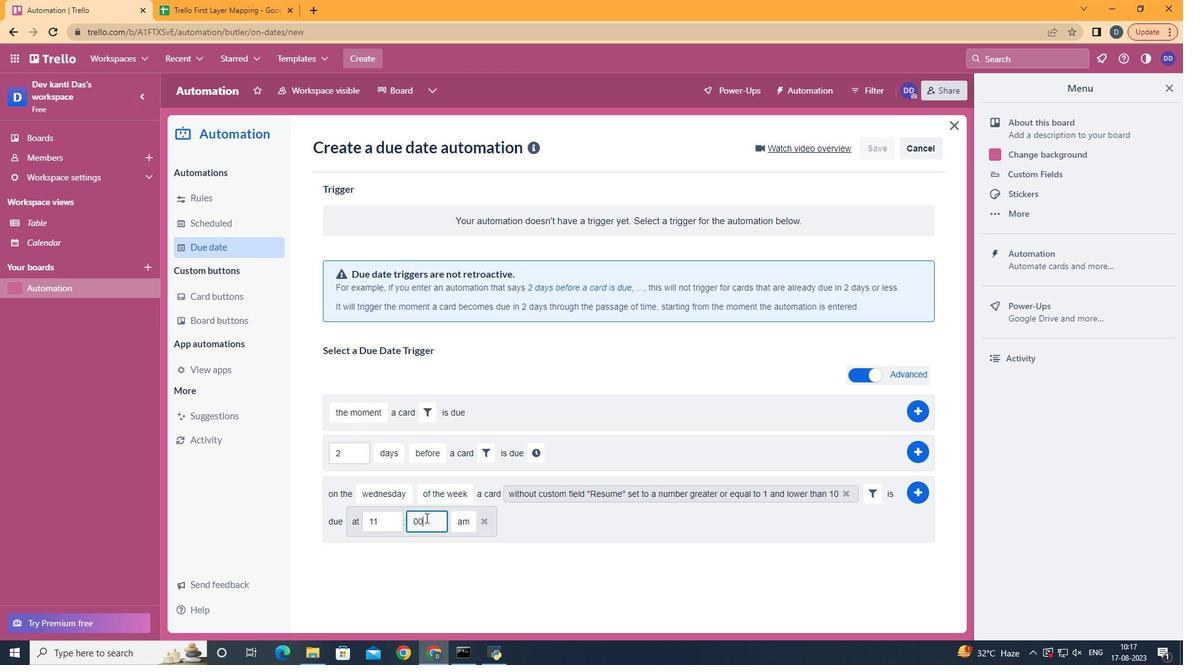 
Action: Mouse moved to (914, 494)
Screenshot: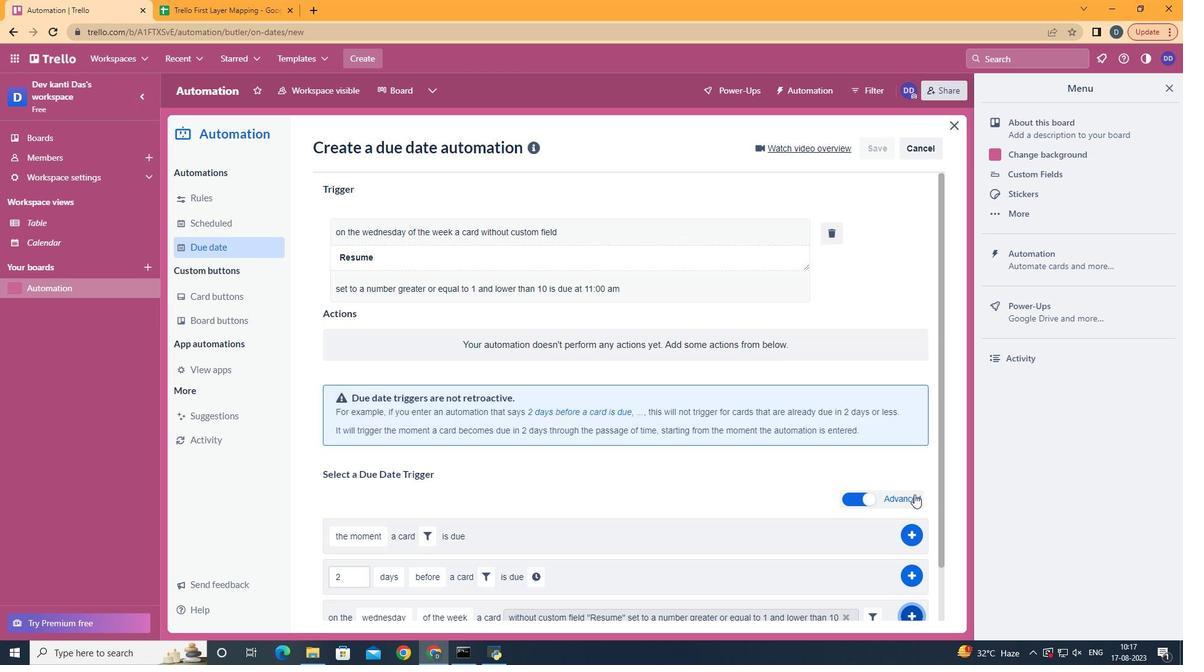 
Action: Mouse pressed left at (914, 494)
Screenshot: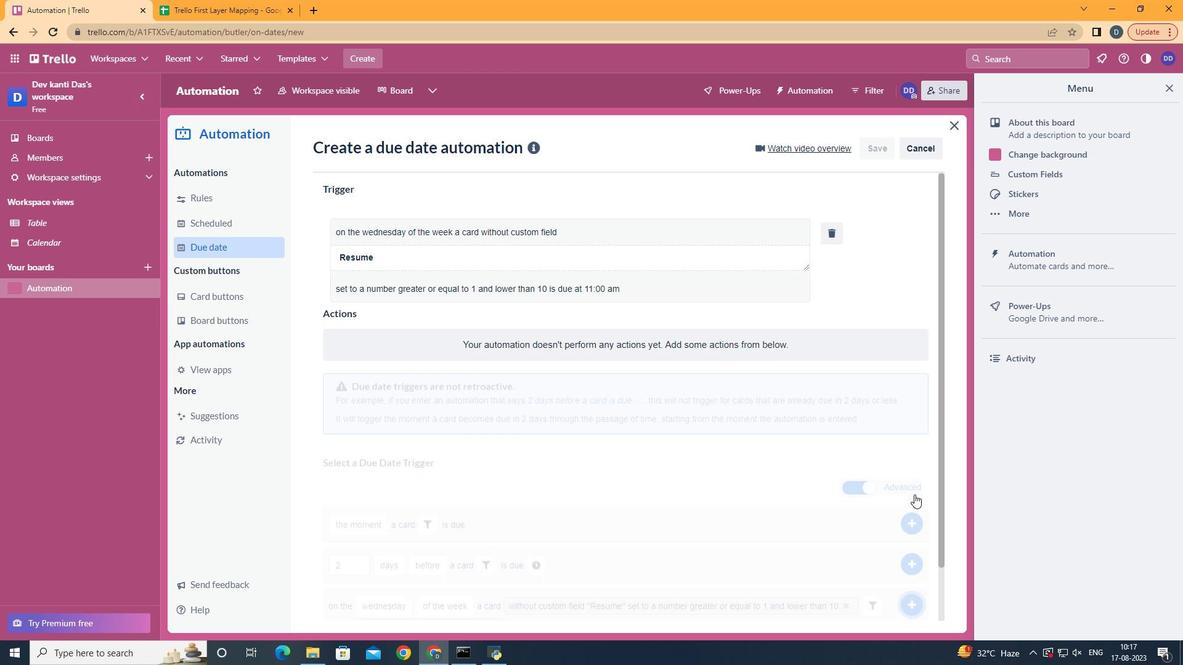 
Action: Mouse moved to (914, 494)
Screenshot: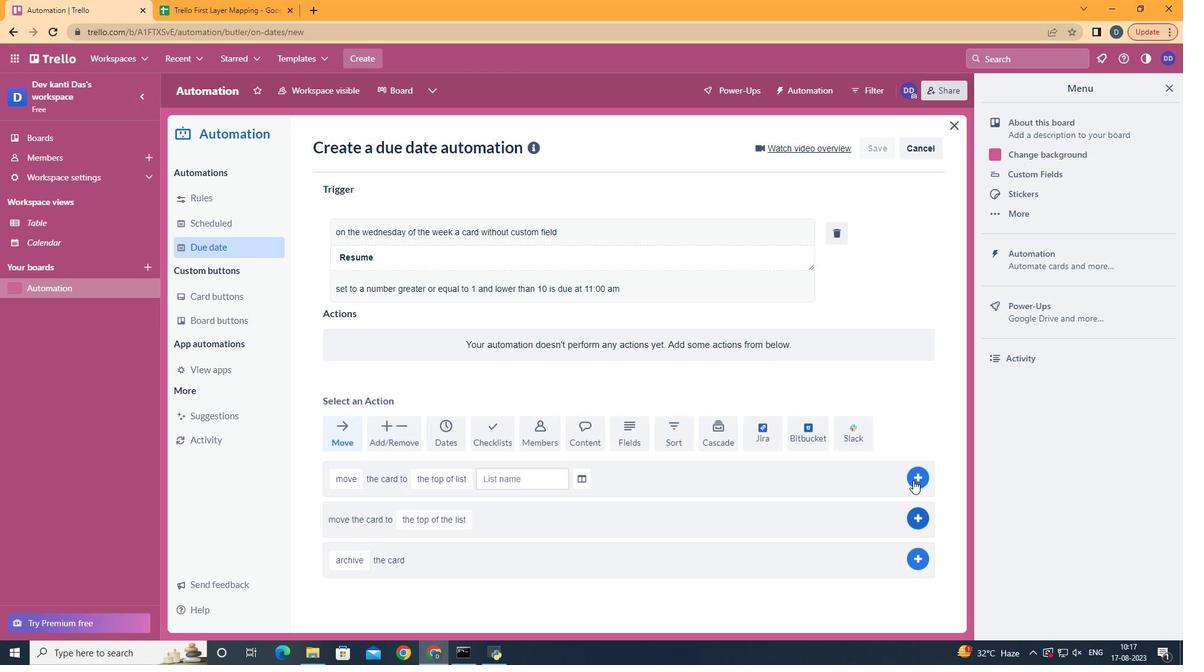 
